 Task: Get information about smoke and air quality near Millennium Park.
Action: Key pressed millenium<Key.space>
Screenshot: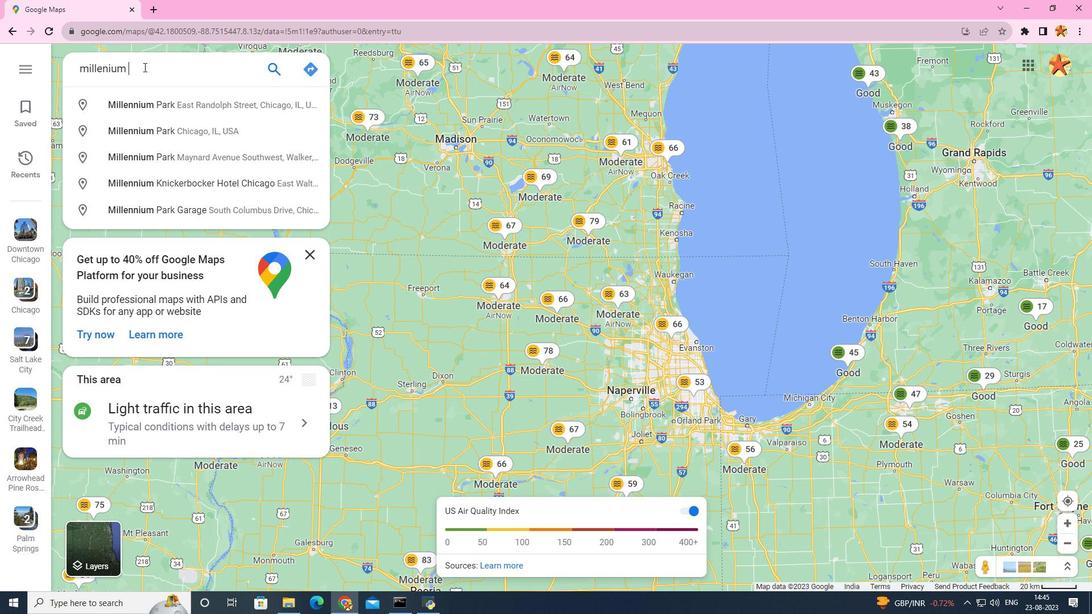 
Action: Mouse moved to (150, 103)
Screenshot: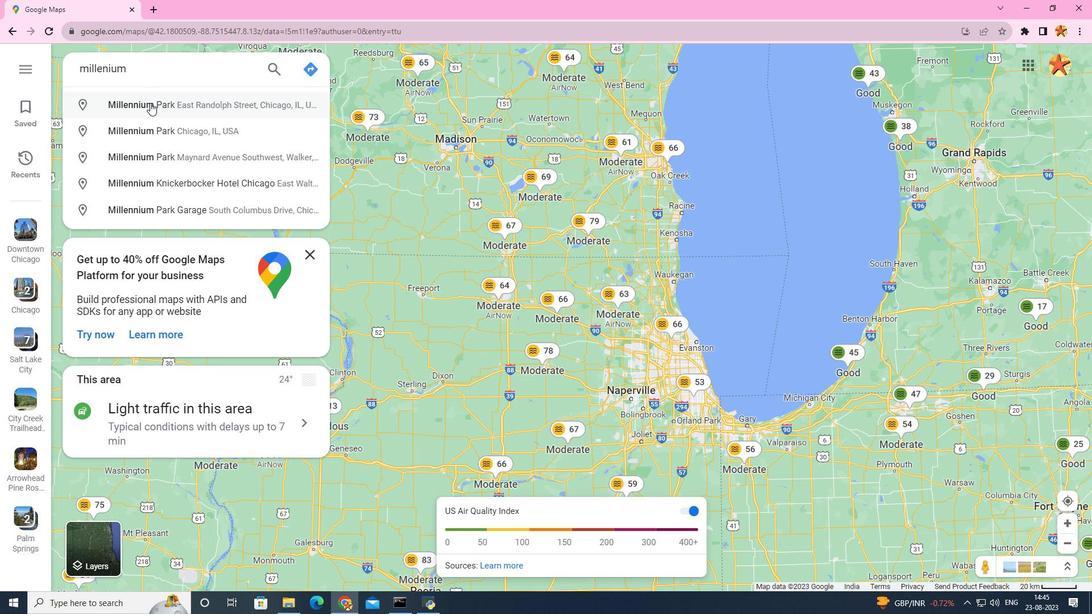 
Action: Mouse pressed left at (150, 103)
Screenshot: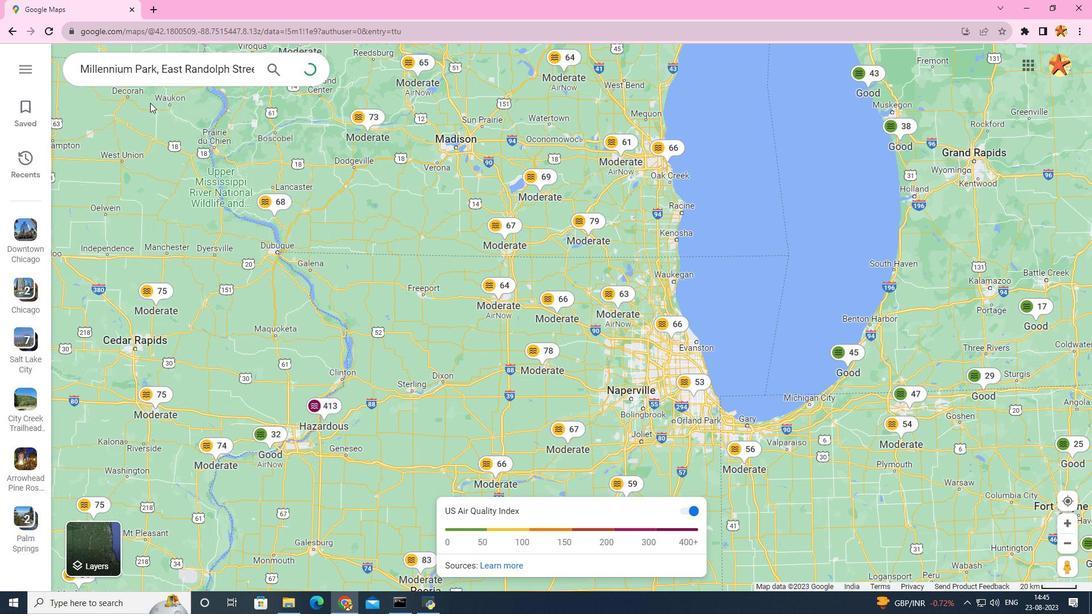 
Action: Mouse moved to (840, 523)
Screenshot: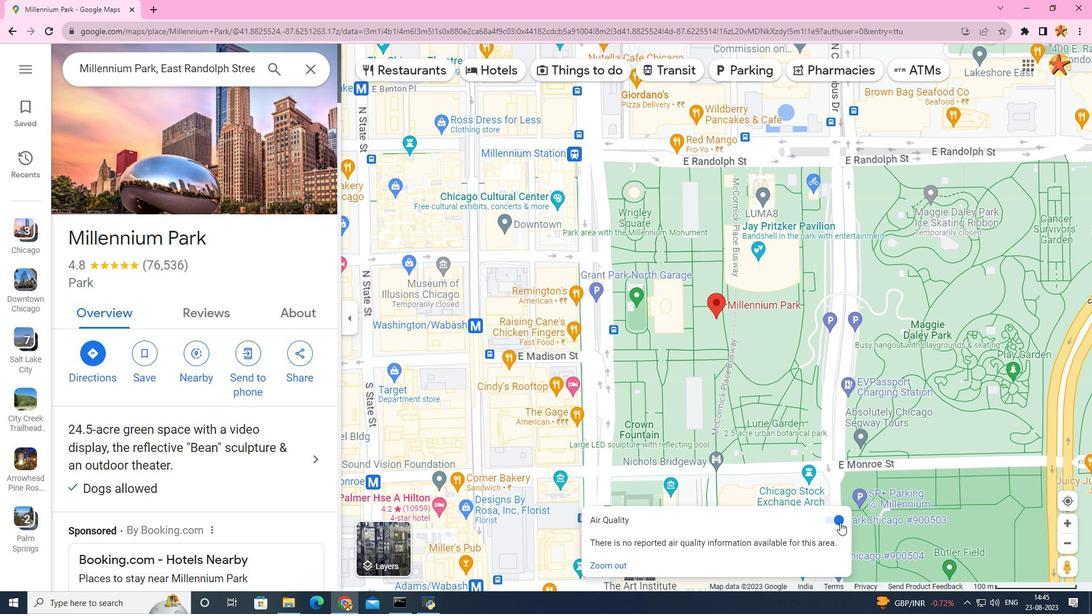 
Action: Mouse pressed left at (840, 523)
Screenshot: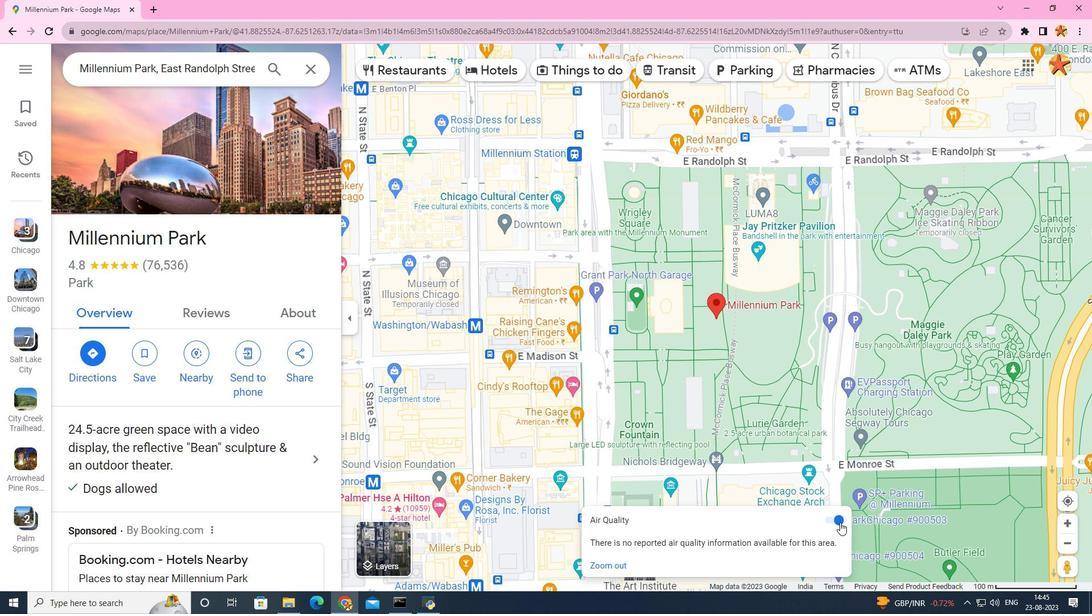 
Action: Mouse pressed left at (840, 523)
Screenshot: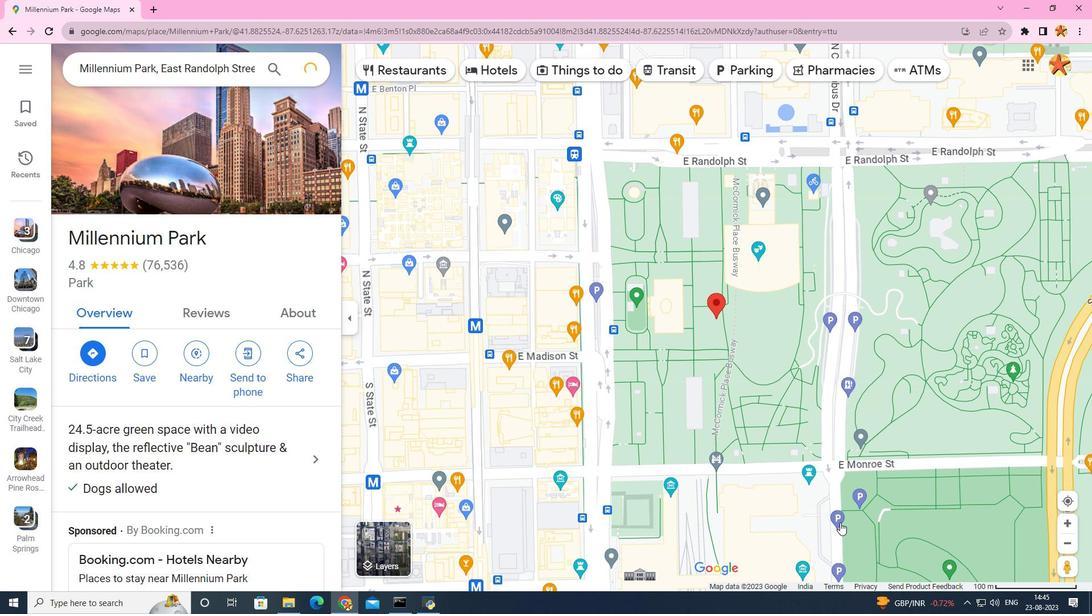 
Action: Mouse moved to (223, 252)
Screenshot: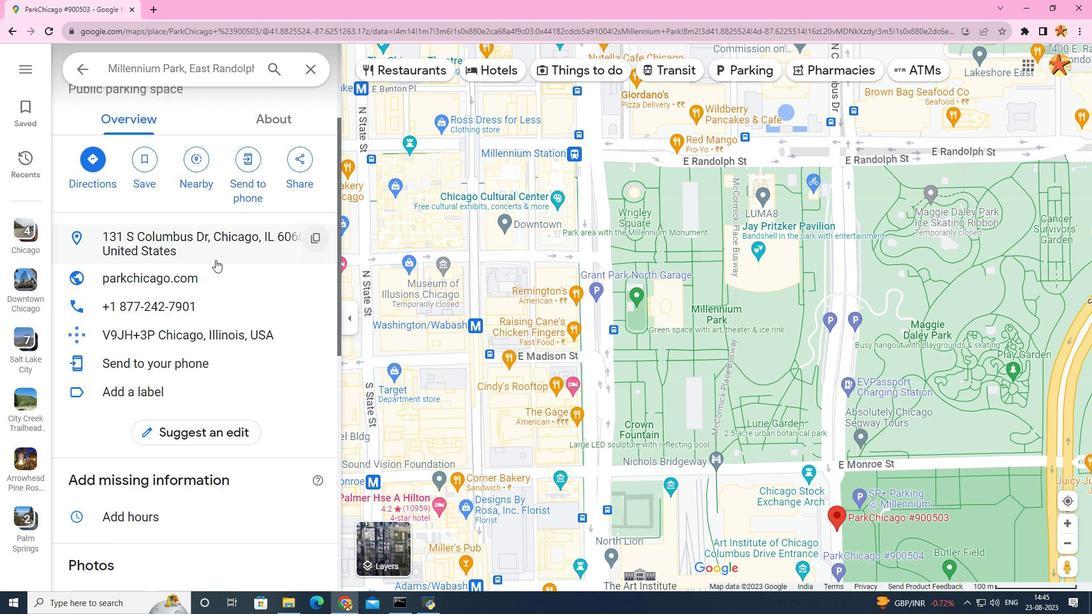 
Action: Mouse scrolled (223, 251) with delta (0, 0)
Screenshot: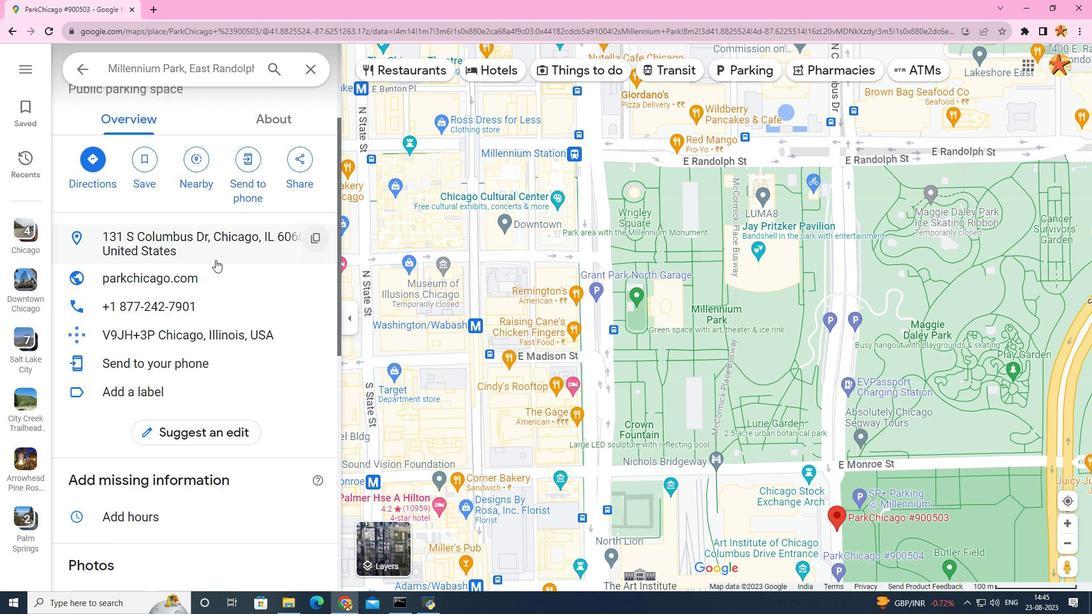 
Action: Mouse moved to (221, 253)
Screenshot: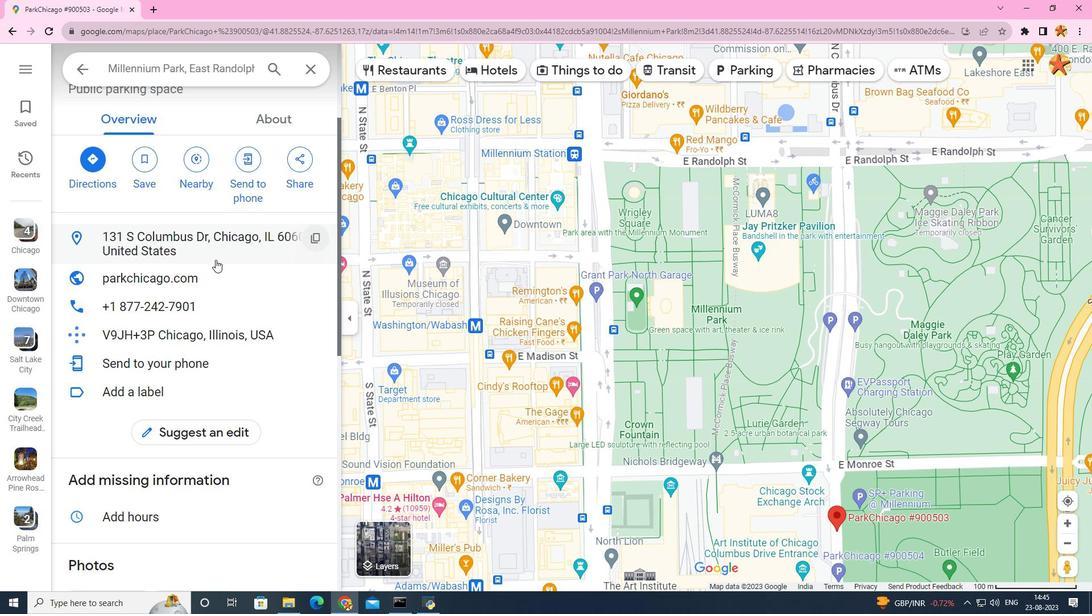 
Action: Mouse scrolled (221, 253) with delta (0, 0)
Screenshot: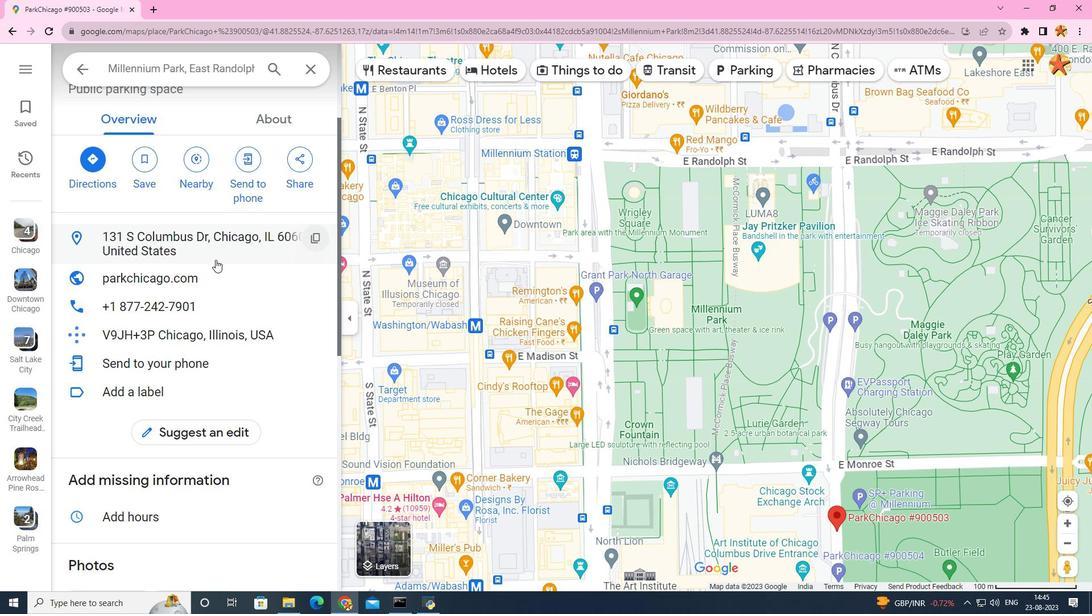 
Action: Mouse moved to (219, 256)
Screenshot: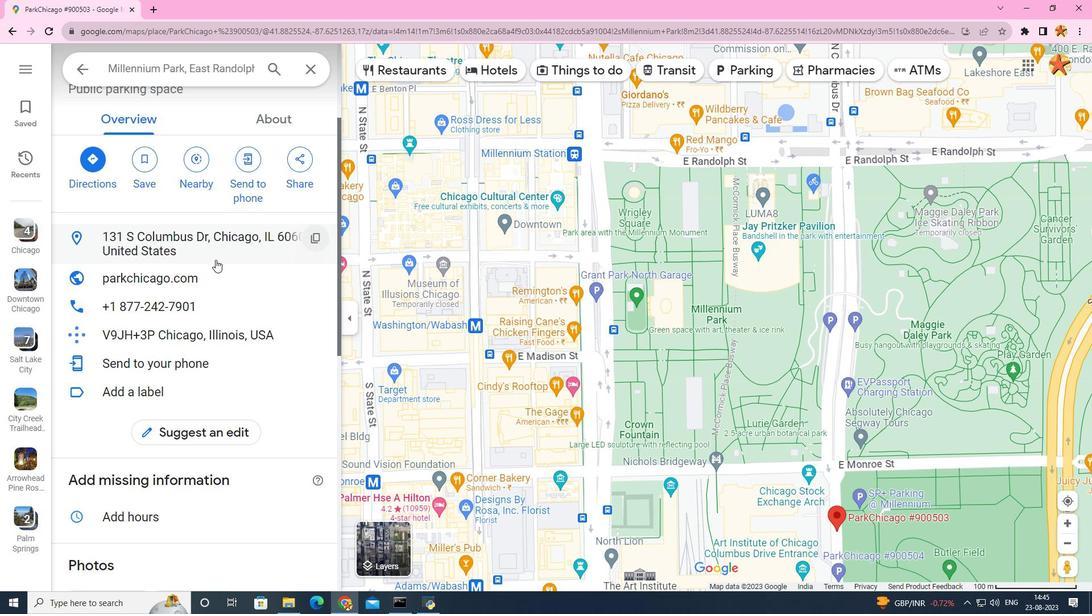 
Action: Mouse scrolled (219, 255) with delta (0, 0)
Screenshot: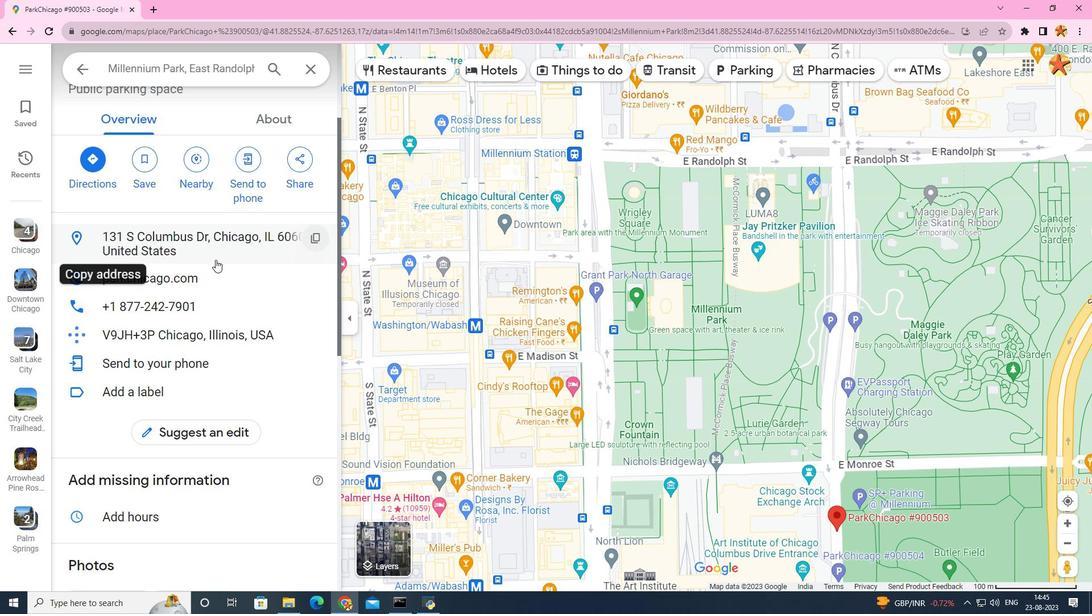 
Action: Mouse moved to (215, 260)
Screenshot: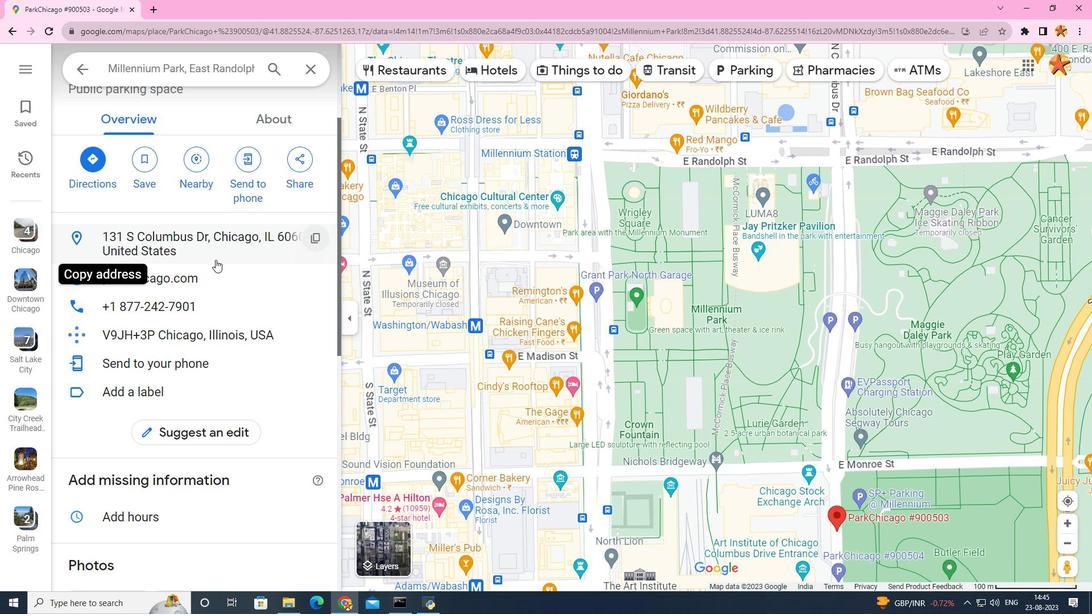 
Action: Mouse scrolled (215, 260) with delta (0, 0)
Screenshot: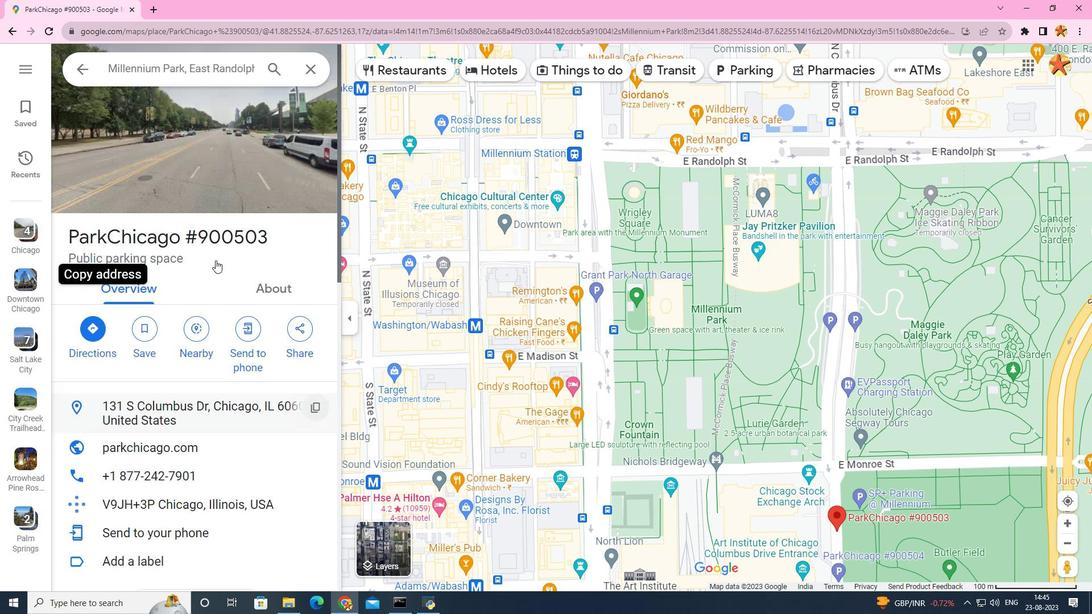 
Action: Mouse scrolled (215, 260) with delta (0, 0)
Screenshot: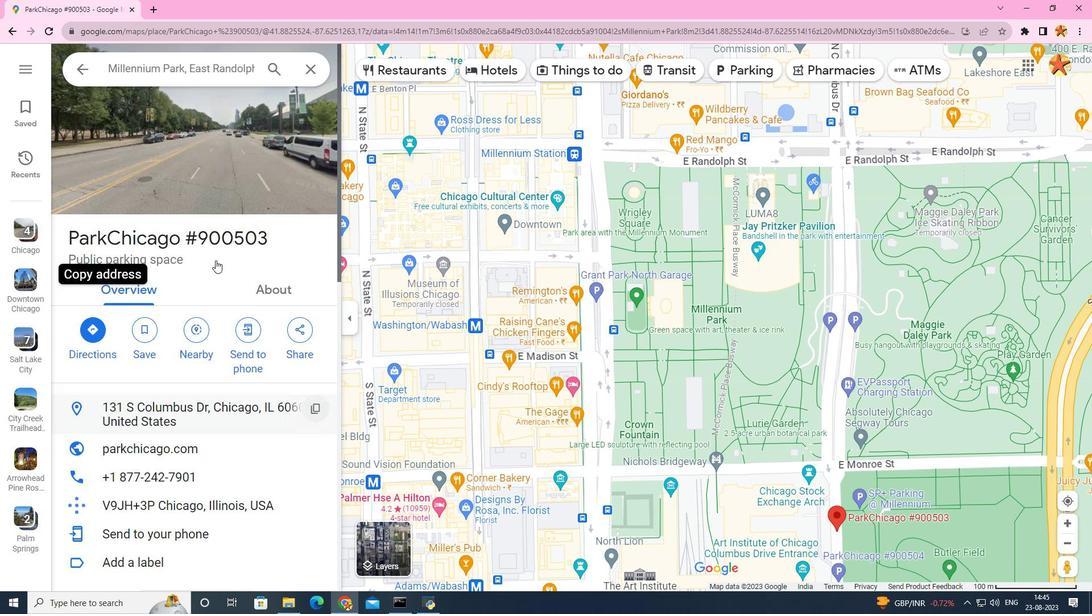 
Action: Mouse moved to (215, 260)
Screenshot: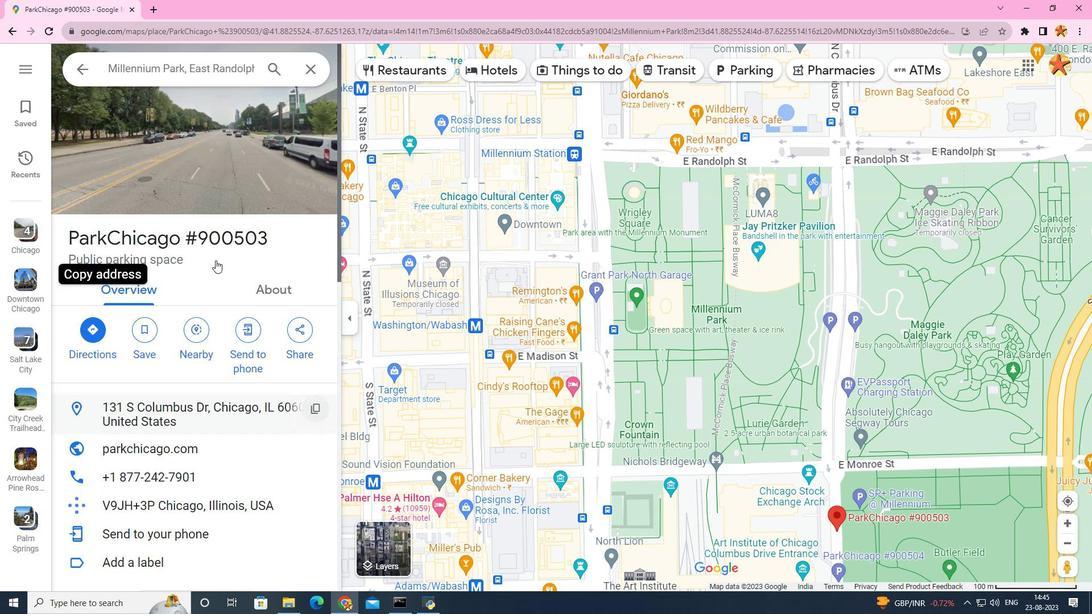 
Action: Mouse scrolled (215, 261) with delta (0, 0)
Screenshot: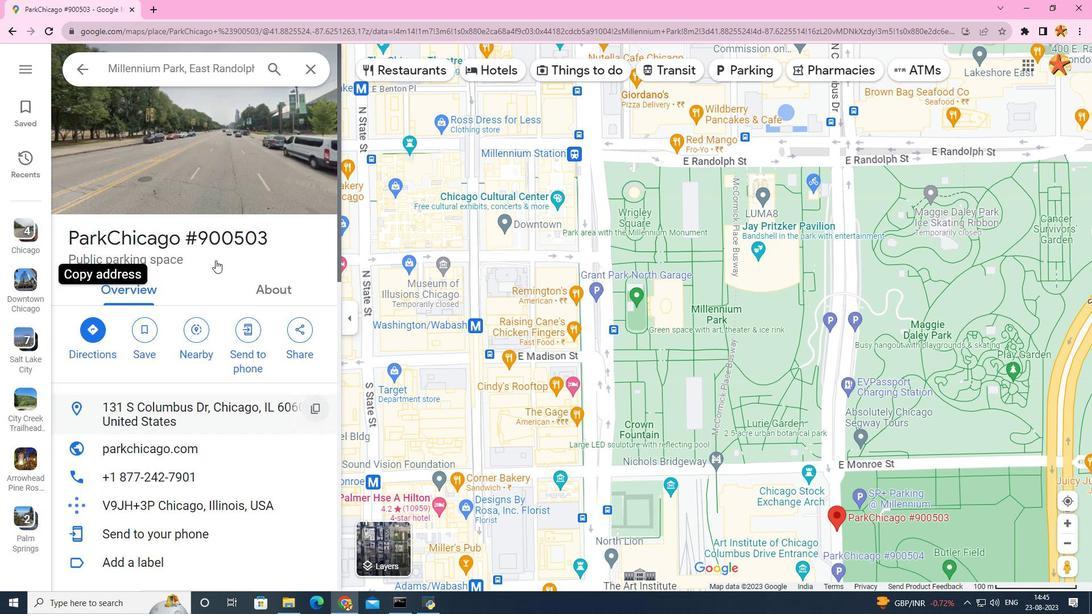 
Action: Mouse scrolled (215, 261) with delta (0, 0)
Screenshot: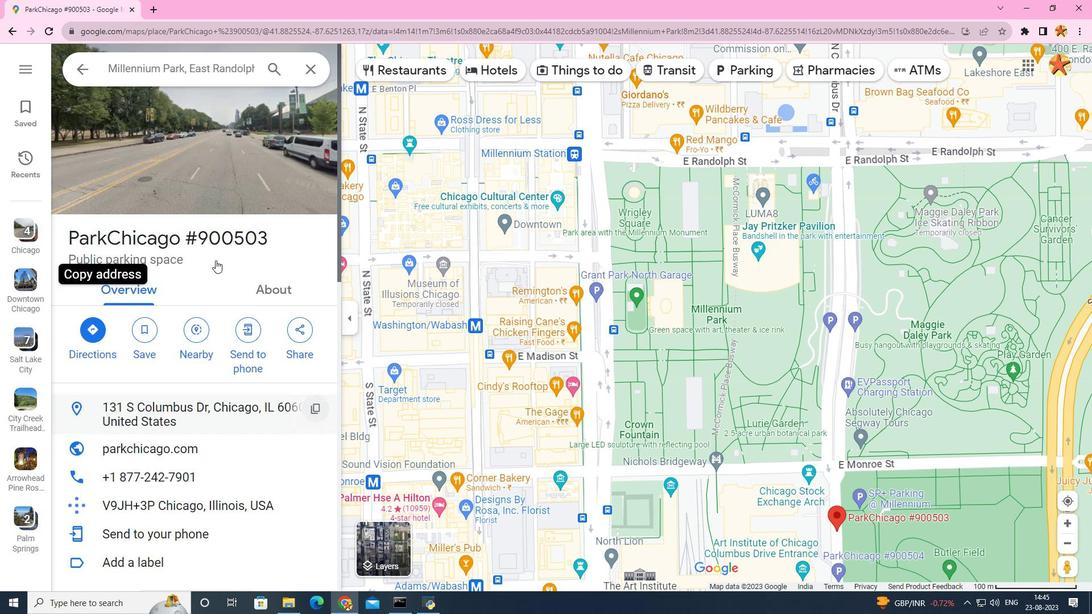 
Action: Mouse scrolled (215, 261) with delta (0, 0)
Screenshot: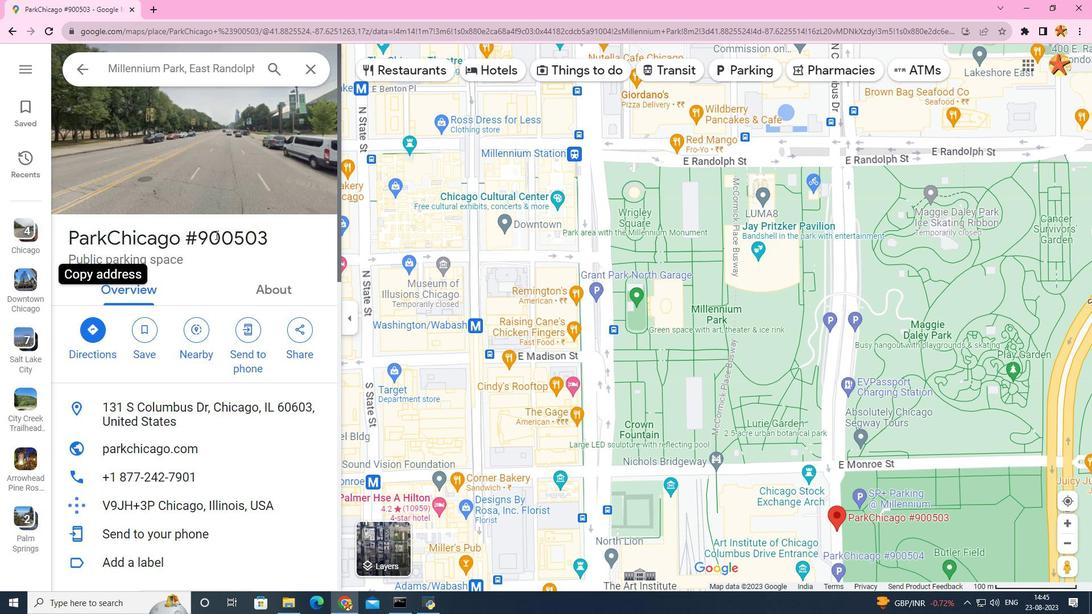 
Action: Mouse moved to (235, 67)
Screenshot: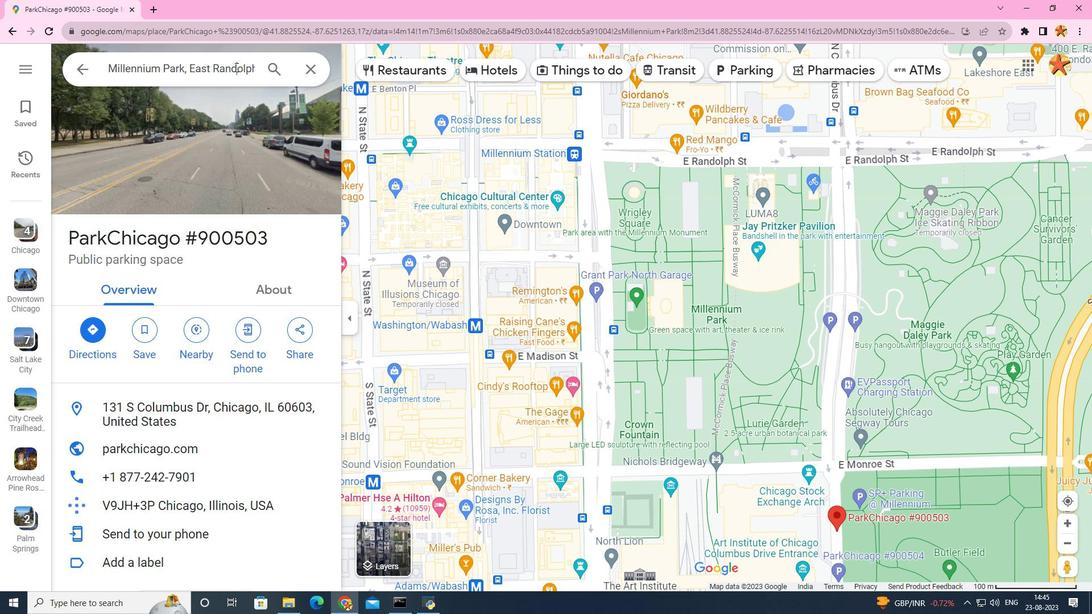 
Action: Mouse pressed left at (235, 67)
Screenshot: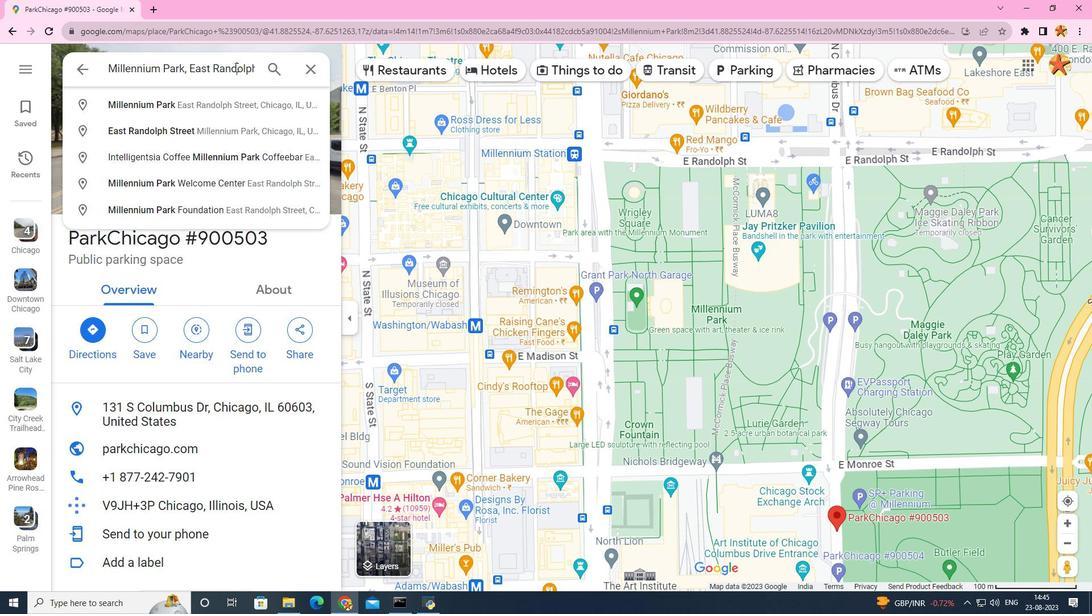 
Action: Mouse moved to (205, 112)
Screenshot: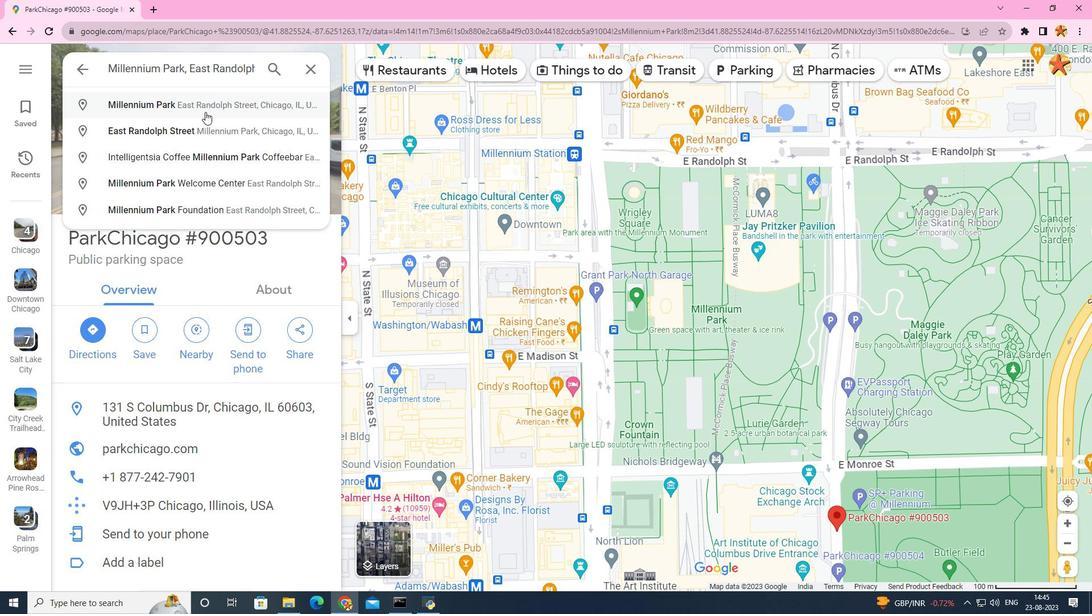 
Action: Mouse pressed left at (205, 112)
Screenshot: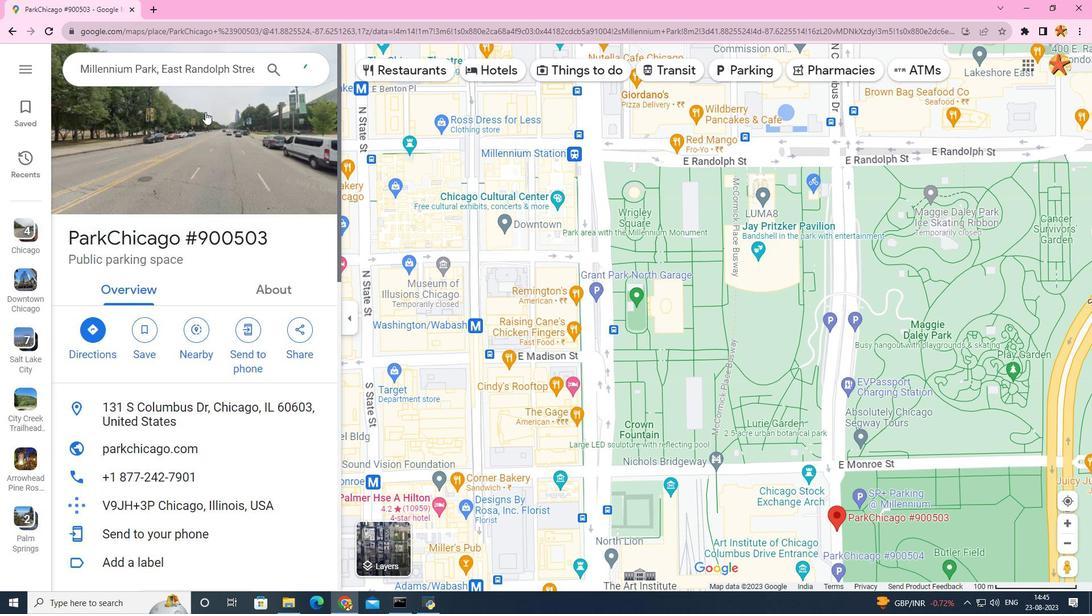 
Action: Mouse moved to (729, 304)
Screenshot: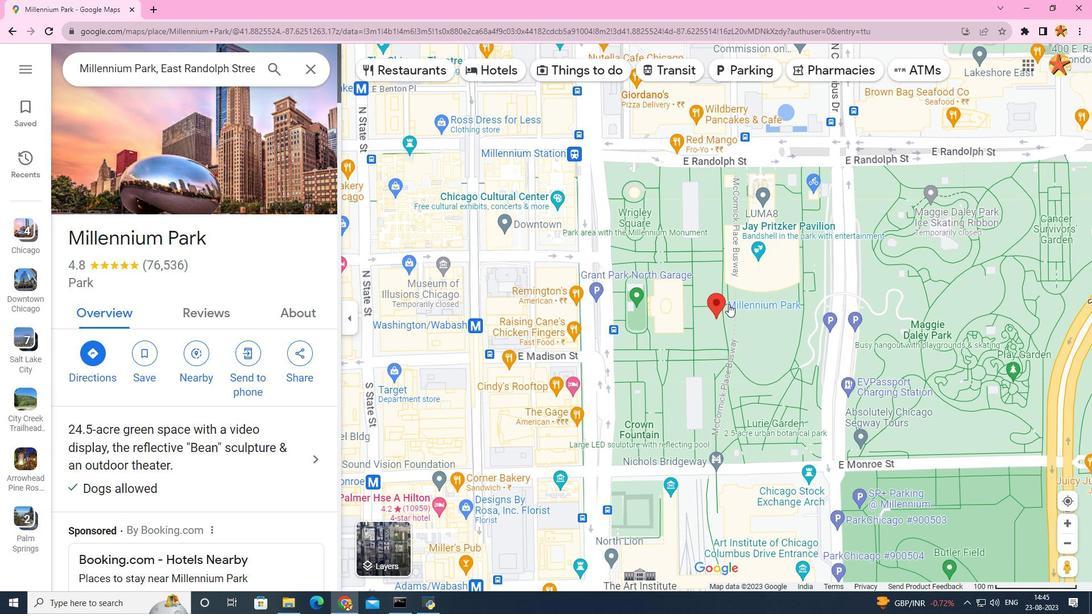 
Action: Mouse scrolled (729, 305) with delta (0, 0)
Screenshot: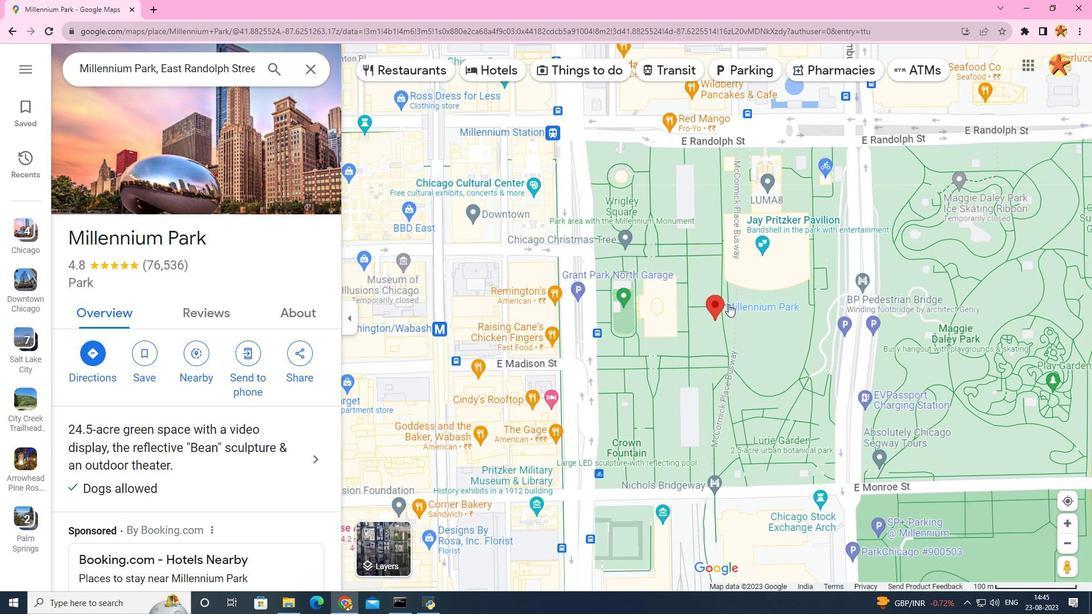 
Action: Mouse scrolled (729, 305) with delta (0, 0)
Screenshot: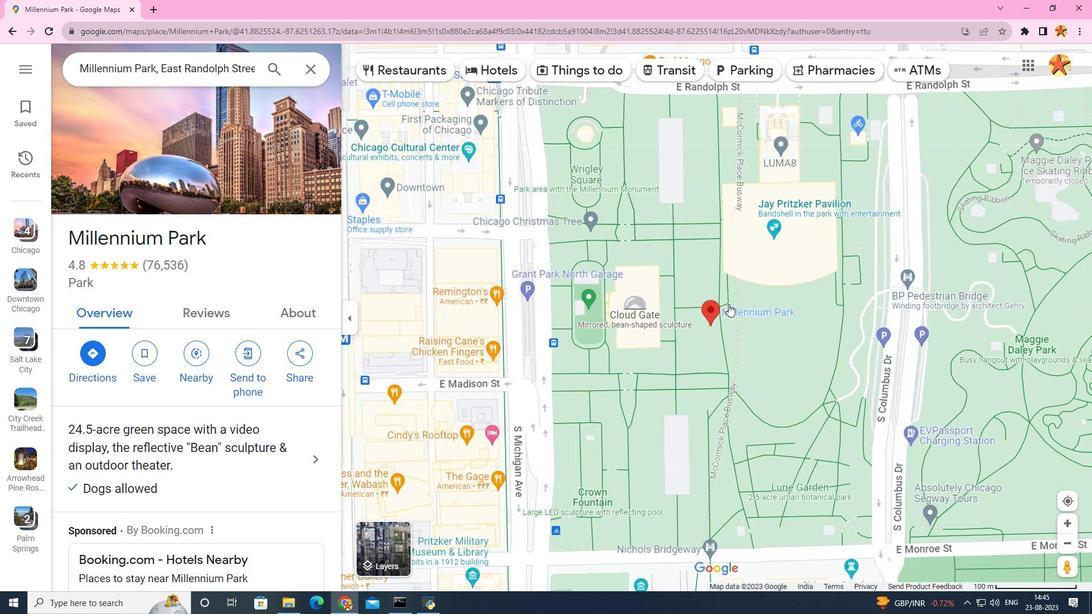 
Action: Mouse scrolled (729, 305) with delta (0, 0)
Screenshot: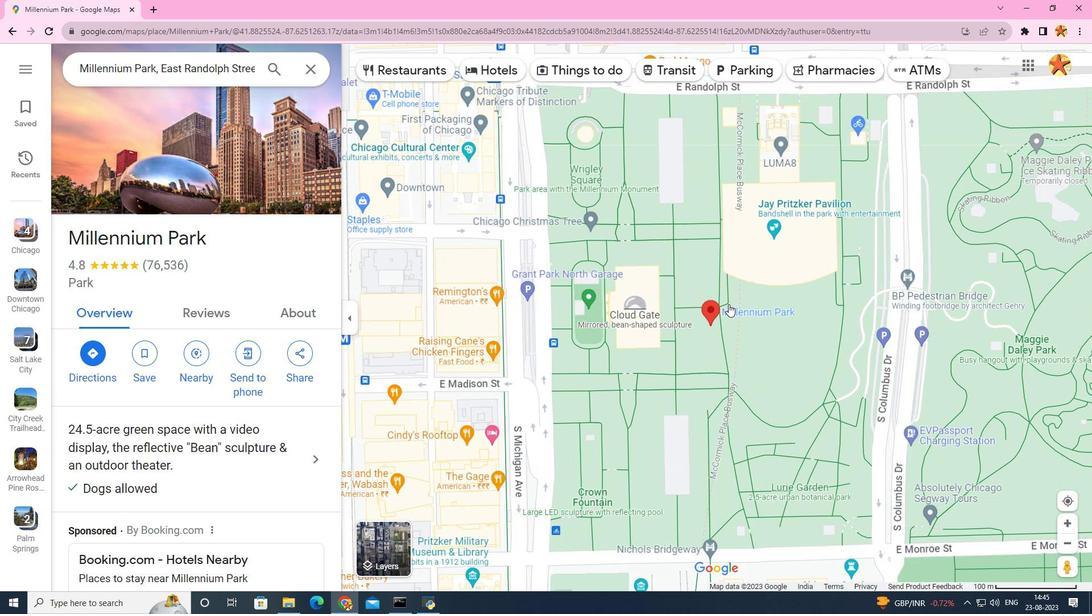 
Action: Mouse moved to (729, 304)
Screenshot: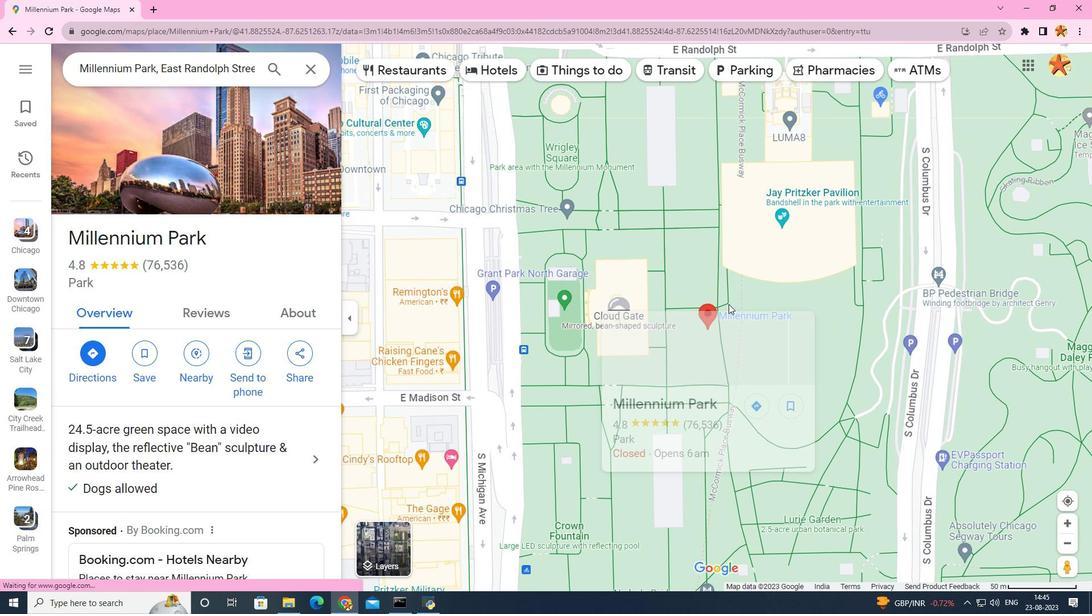 
Action: Mouse scrolled (729, 305) with delta (0, 0)
Screenshot: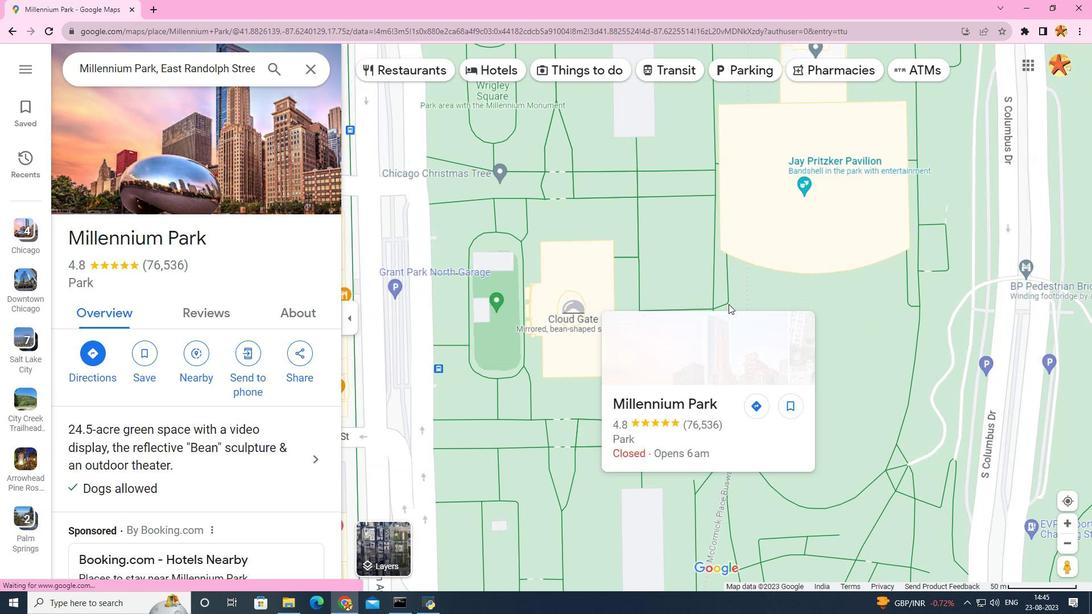 
Action: Mouse scrolled (729, 305) with delta (0, 0)
Screenshot: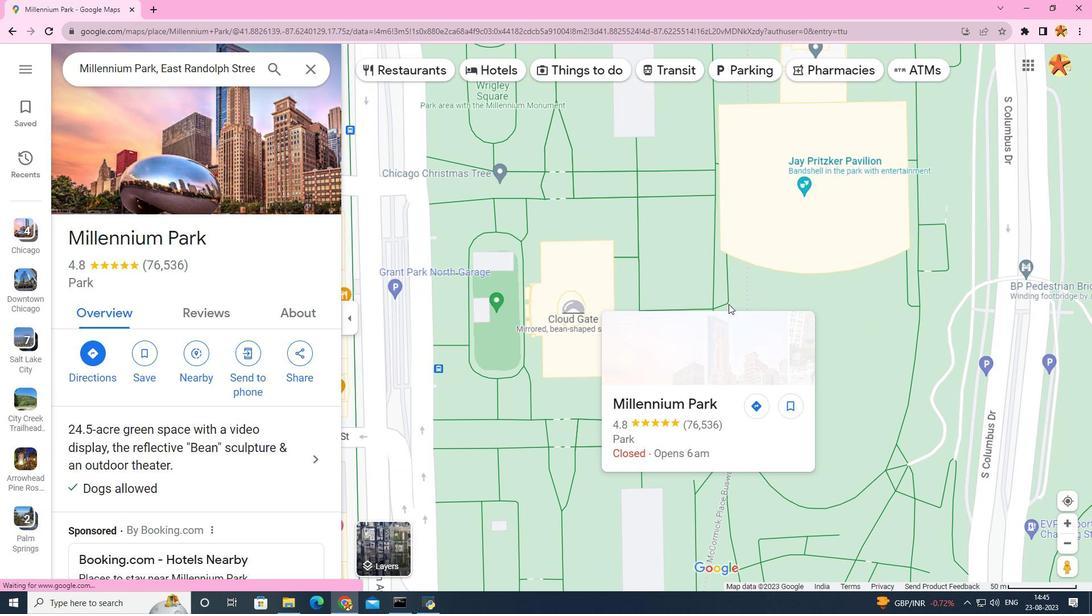 
Action: Mouse scrolled (729, 305) with delta (0, 0)
Screenshot: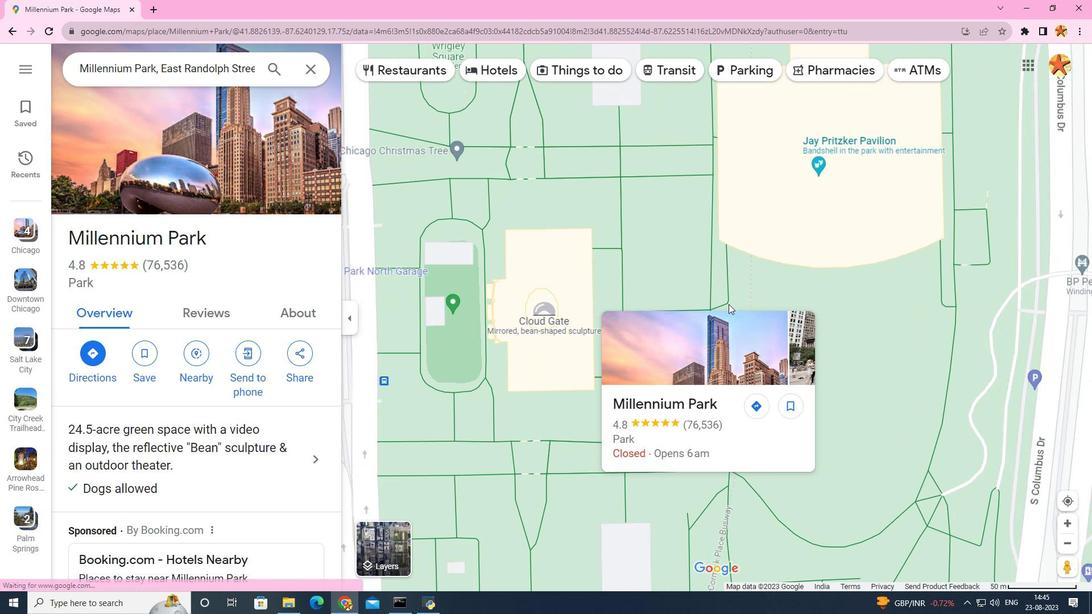 
Action: Mouse scrolled (729, 305) with delta (0, 0)
Screenshot: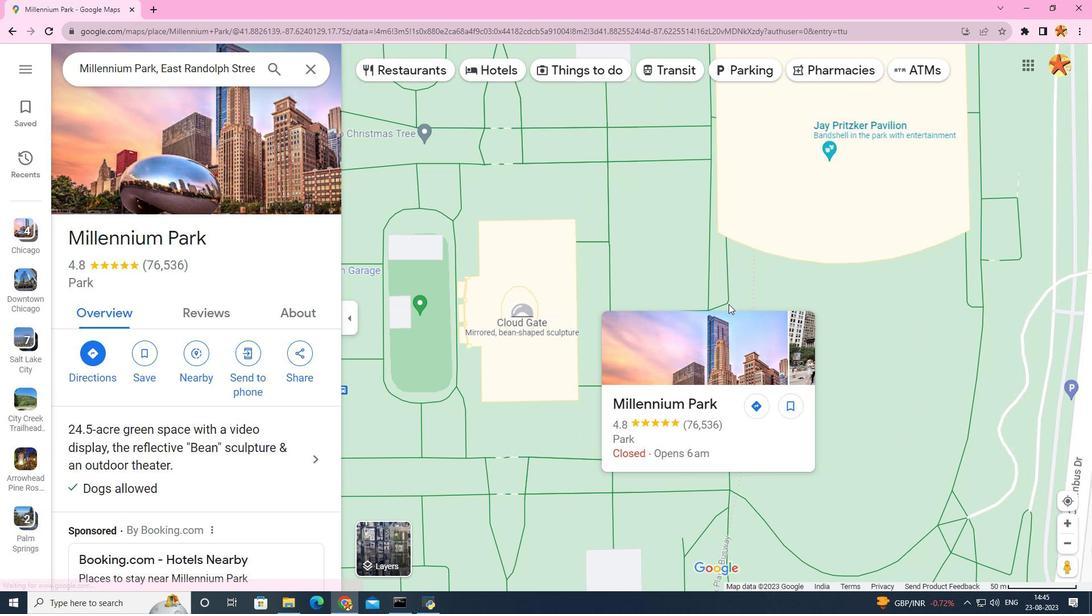 
Action: Mouse scrolled (729, 303) with delta (0, 0)
Screenshot: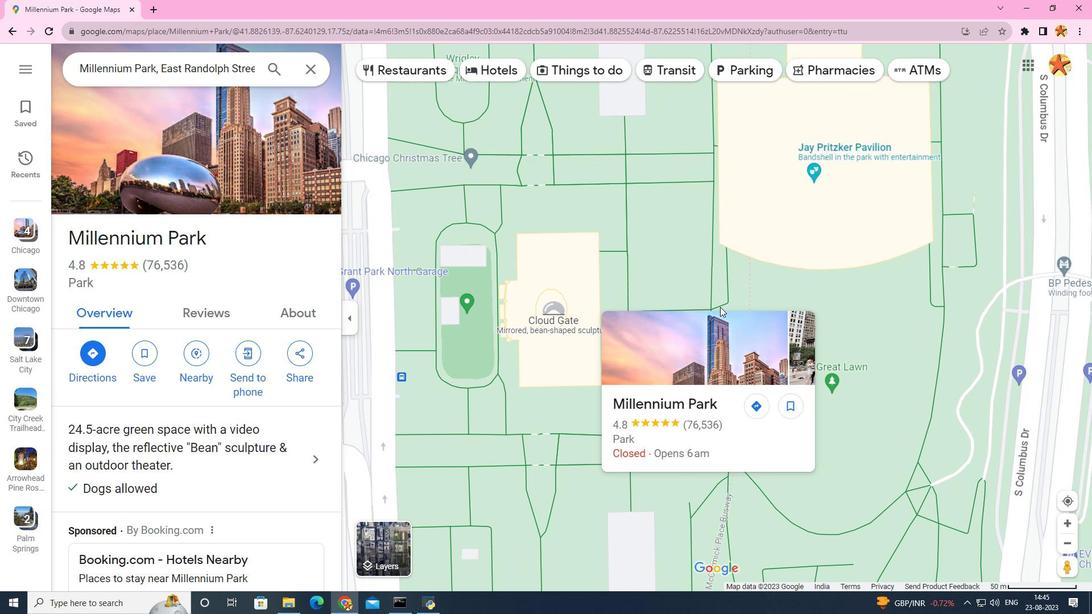 
Action: Mouse moved to (714, 309)
Screenshot: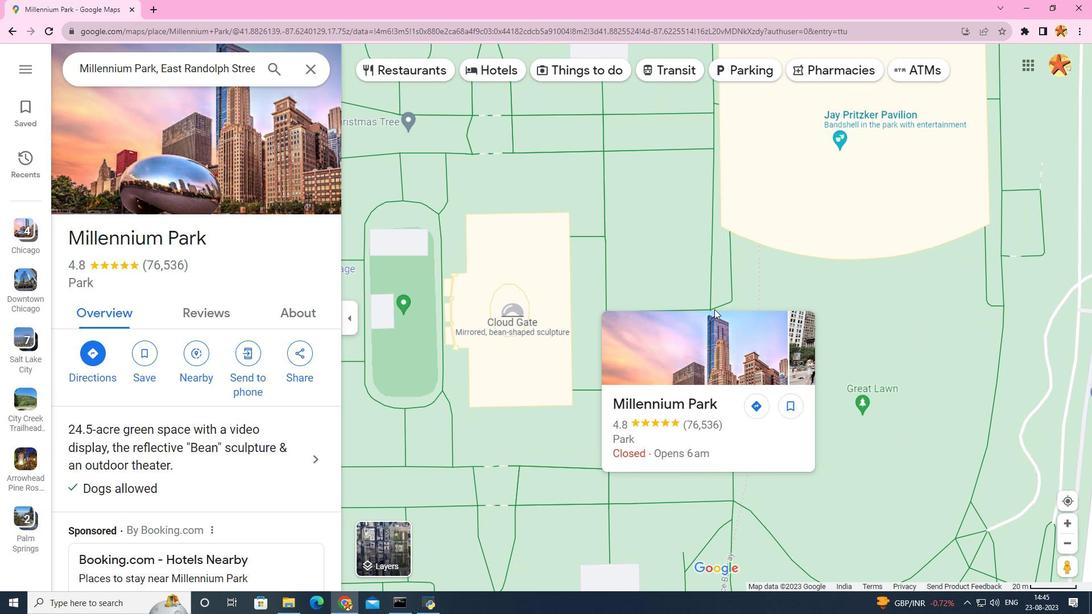 
Action: Mouse scrolled (714, 309) with delta (0, 0)
Screenshot: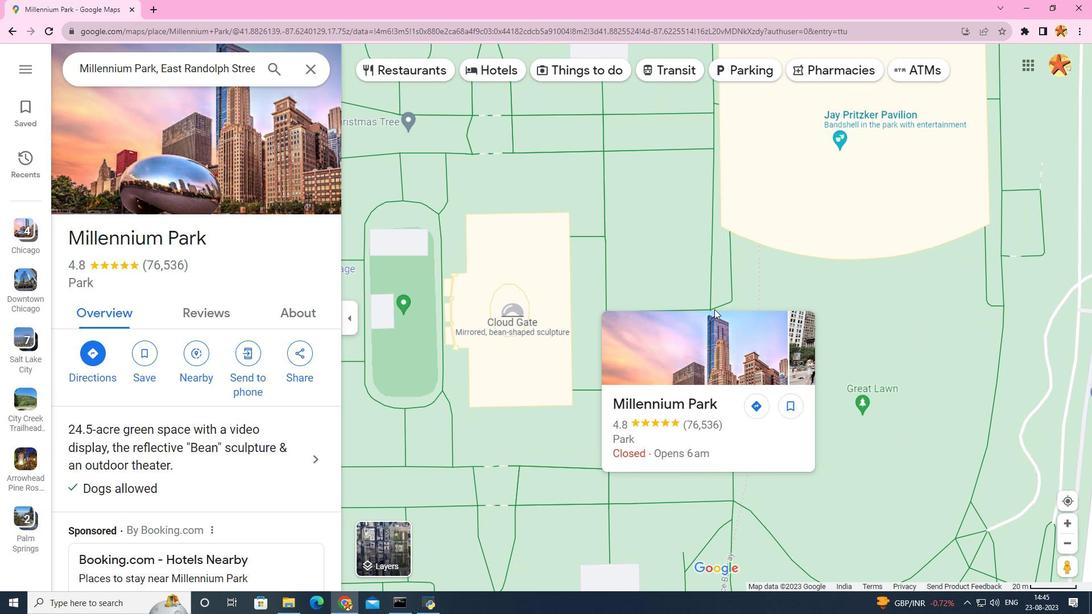 
Action: Mouse moved to (714, 309)
Screenshot: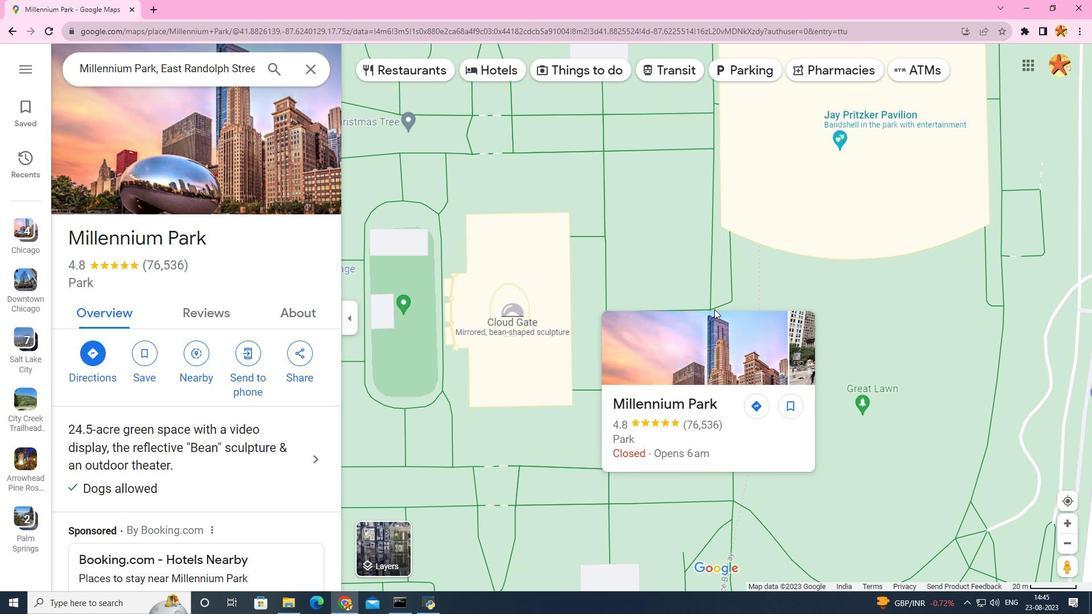 
Action: Mouse scrolled (714, 310) with delta (0, 0)
Screenshot: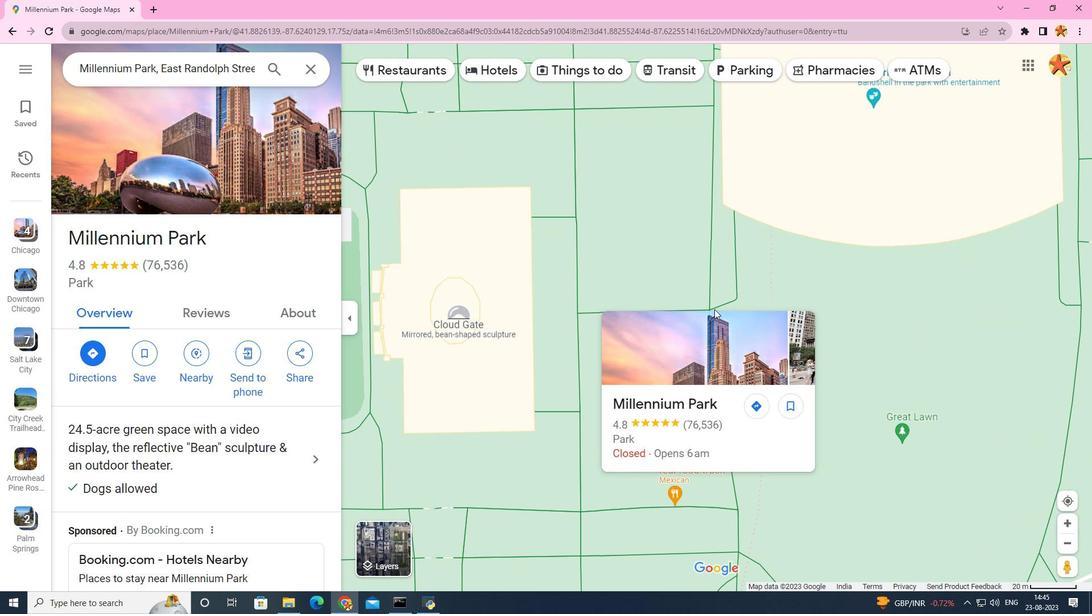 
Action: Mouse scrolled (714, 310) with delta (0, 0)
Screenshot: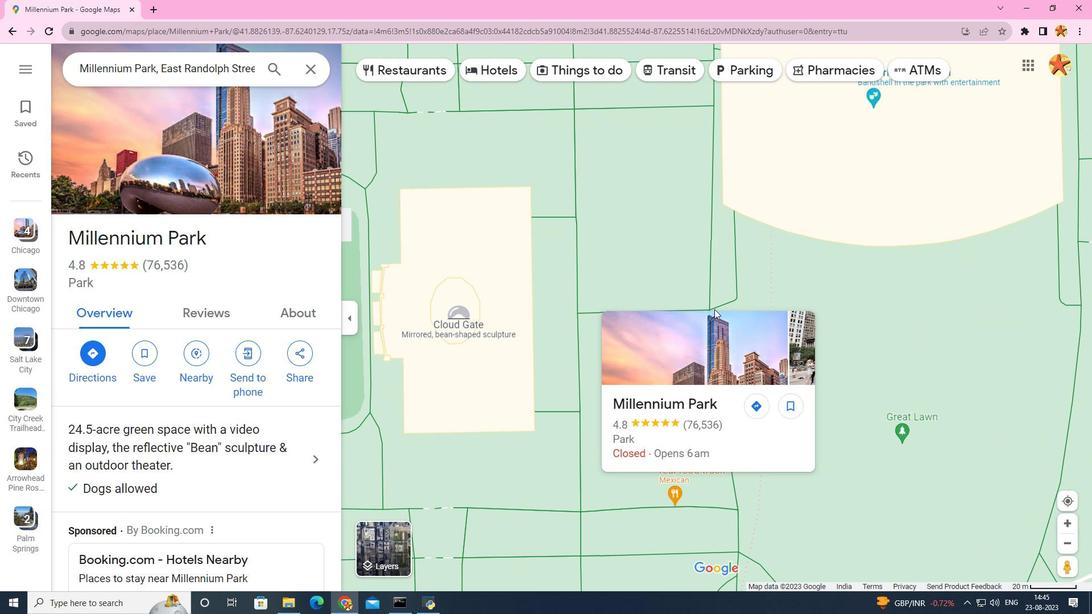 
Action: Mouse scrolled (714, 310) with delta (0, 0)
Screenshot: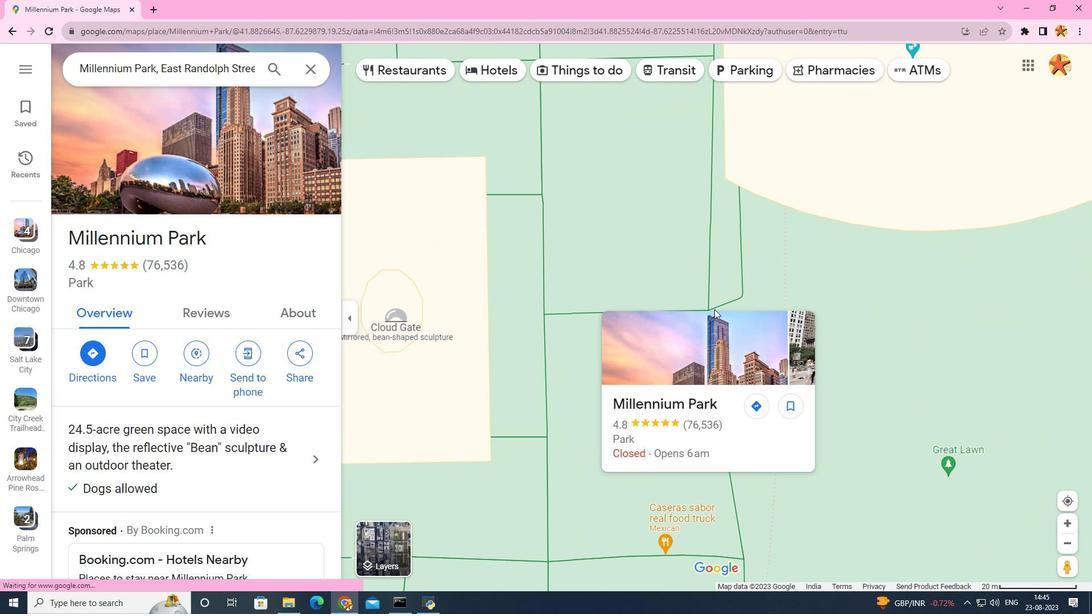 
Action: Mouse moved to (392, 539)
Screenshot: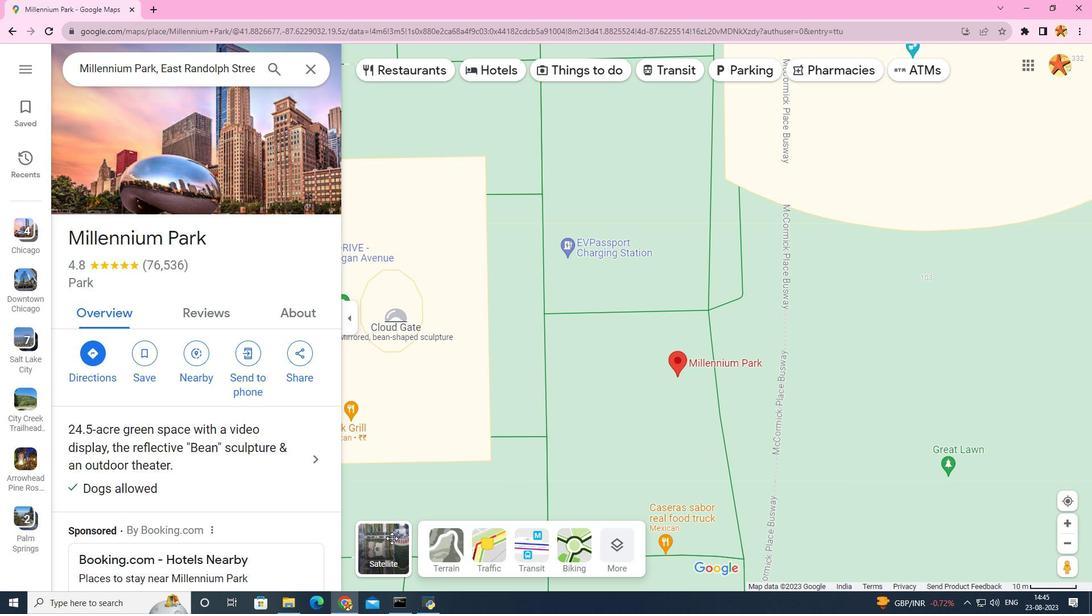 
Action: Mouse pressed left at (392, 539)
Screenshot: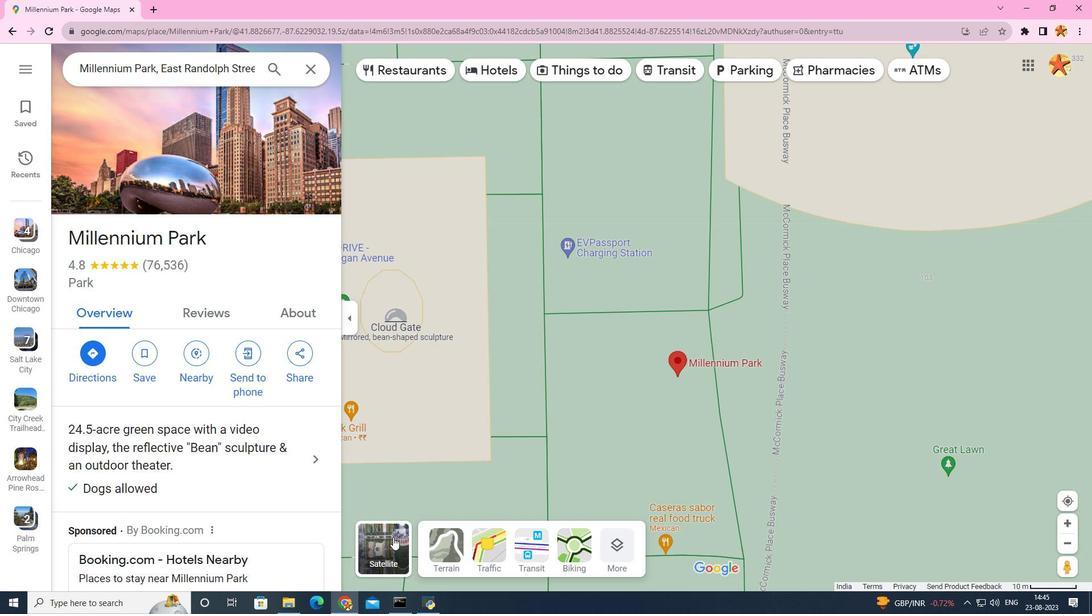 
Action: Mouse moved to (603, 544)
Screenshot: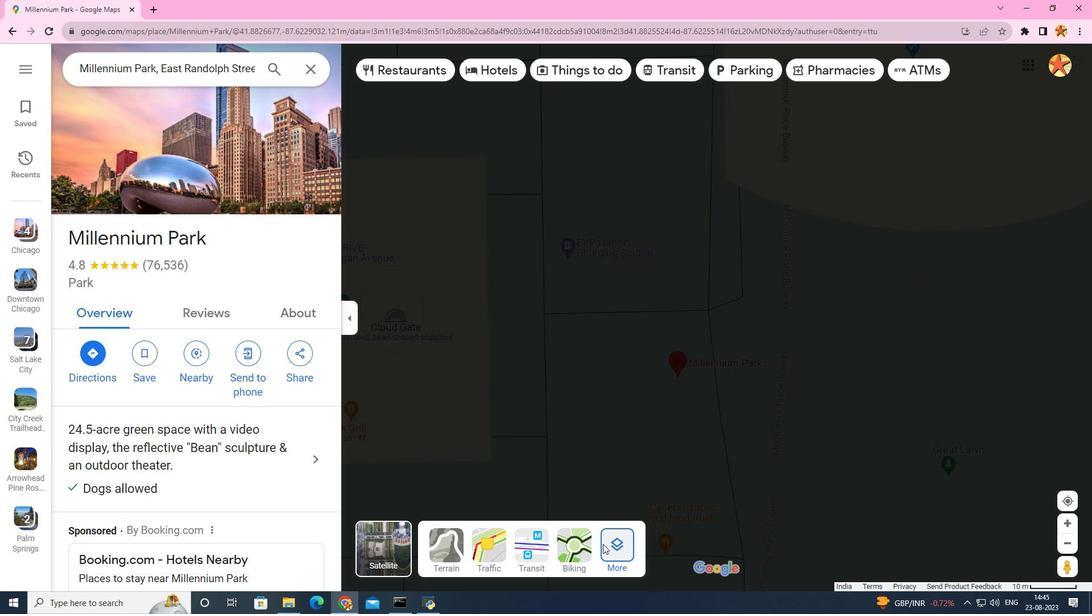 
Action: Mouse pressed left at (603, 544)
Screenshot: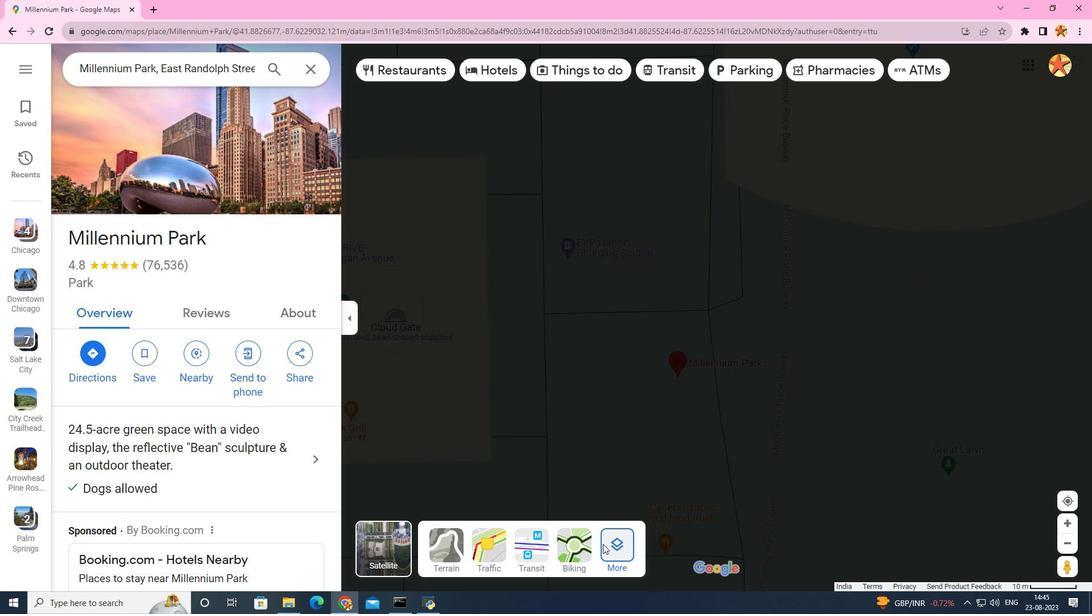 
Action: Mouse moved to (491, 264)
Screenshot: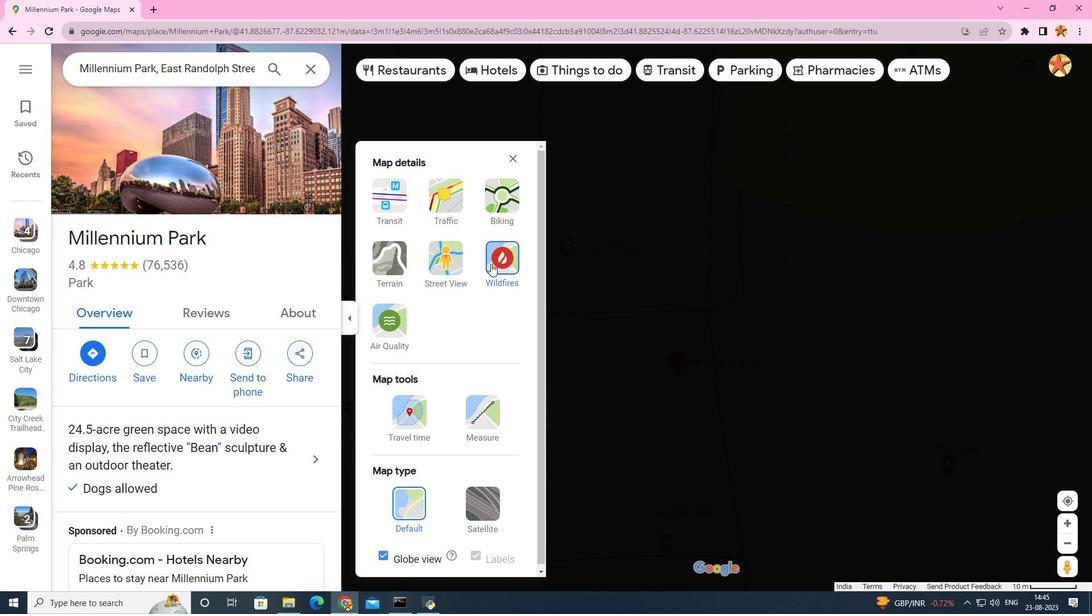 
Action: Mouse pressed left at (491, 264)
Screenshot: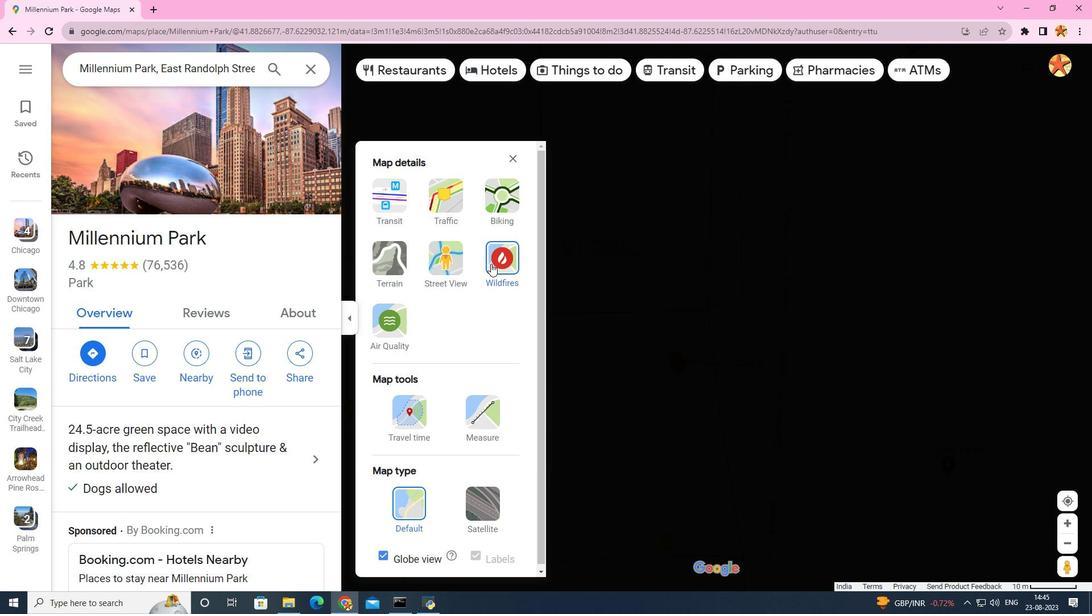 
Action: Mouse moved to (397, 342)
Screenshot: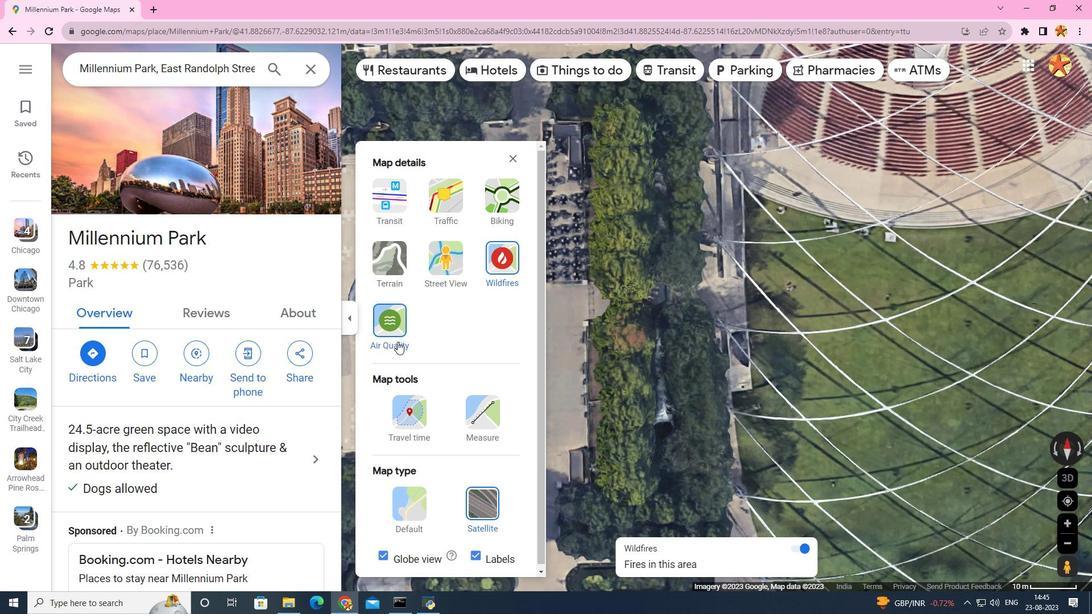 
Action: Mouse pressed left at (397, 342)
Screenshot: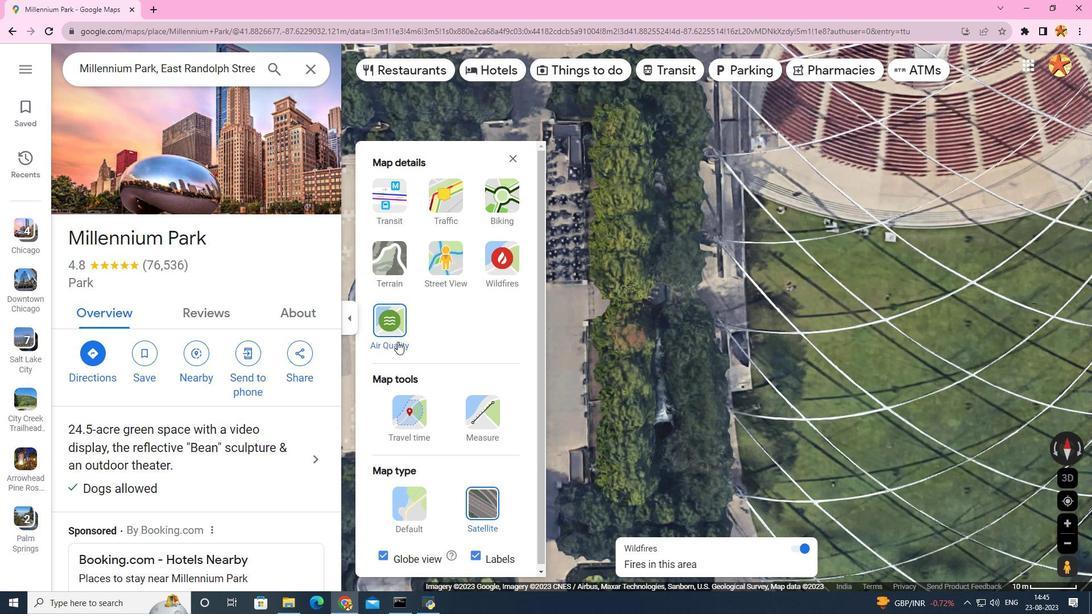 
Action: Mouse moved to (696, 475)
Screenshot: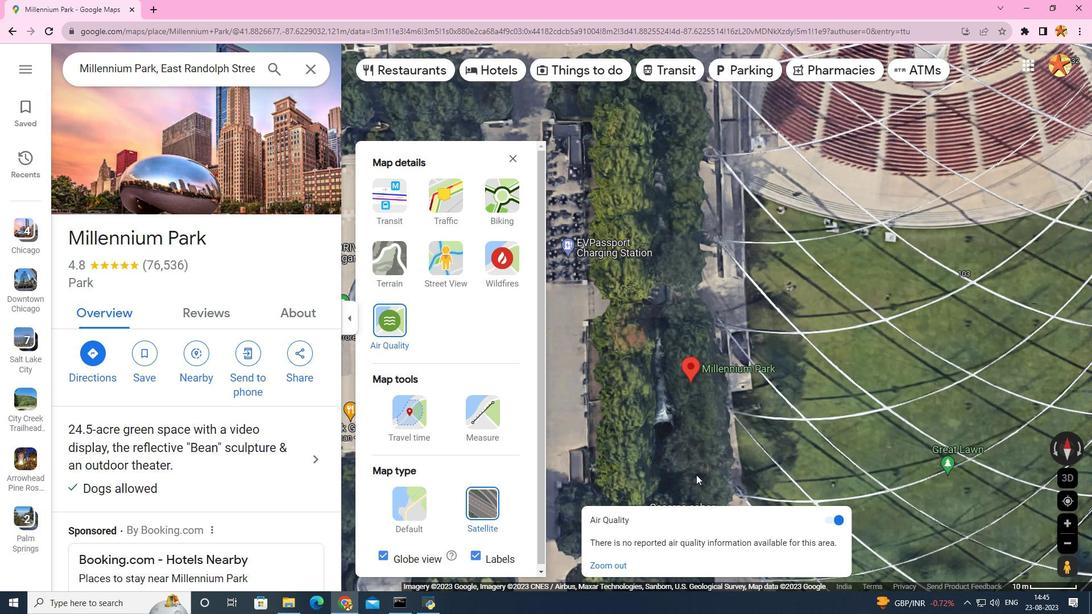 
Action: Mouse pressed left at (696, 475)
Screenshot: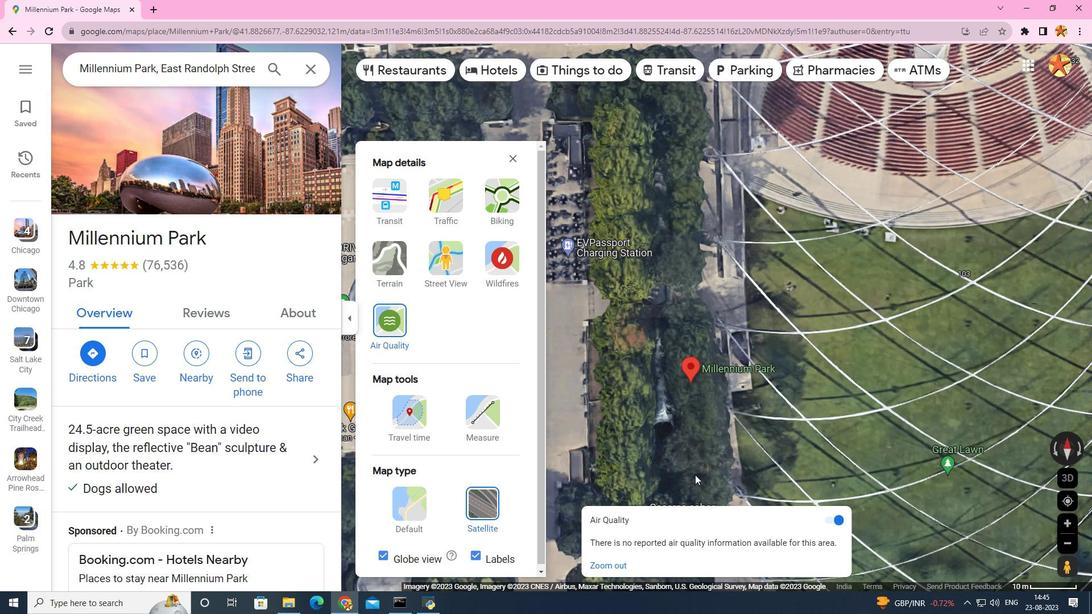 
Action: Mouse moved to (836, 423)
Screenshot: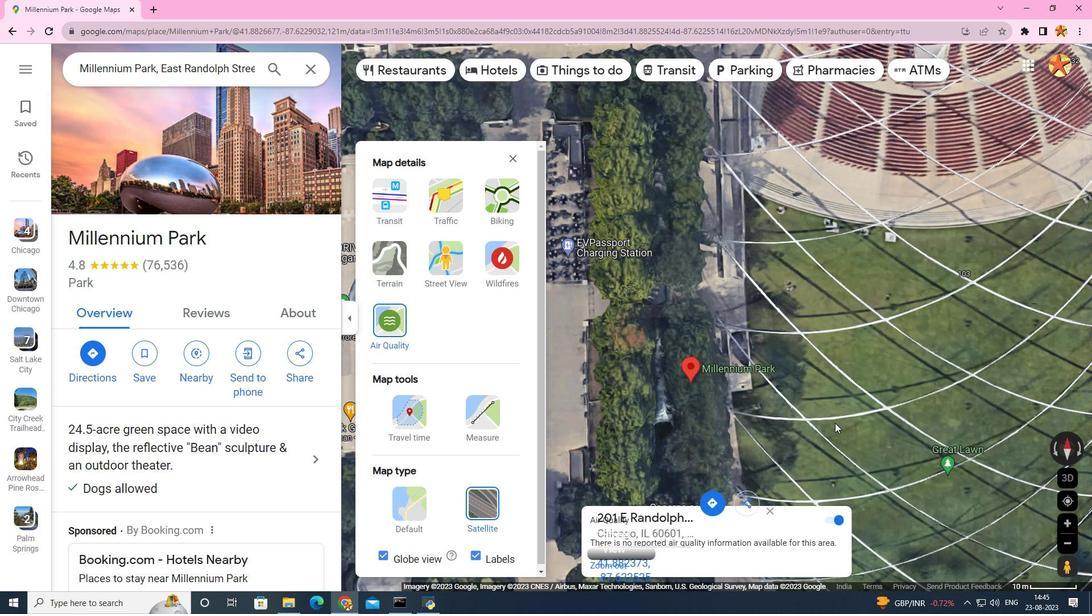 
Action: Mouse pressed left at (836, 423)
Screenshot: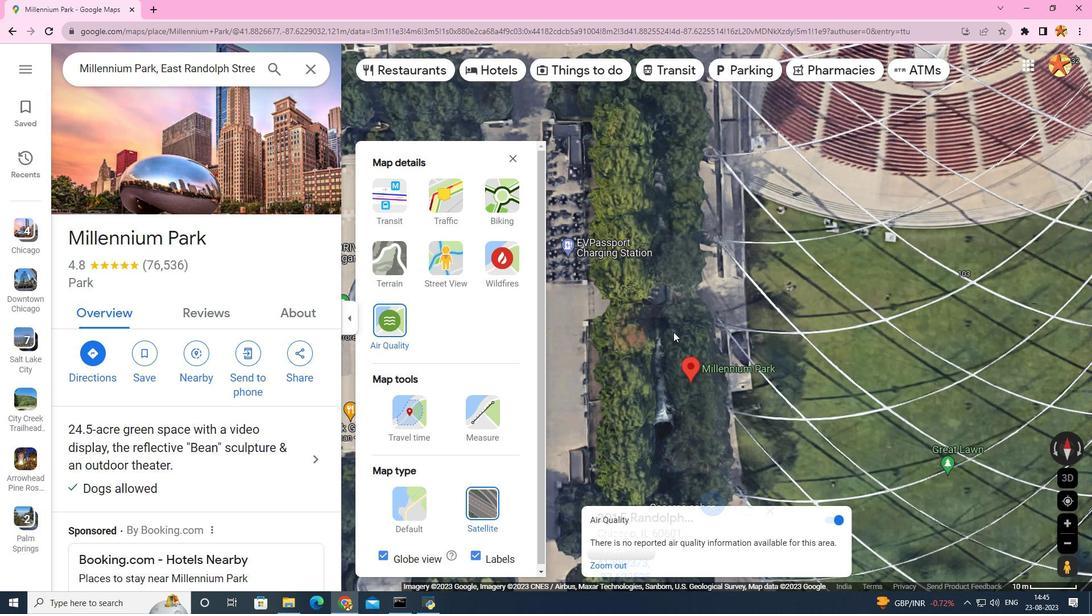 
Action: Mouse moved to (513, 163)
Screenshot: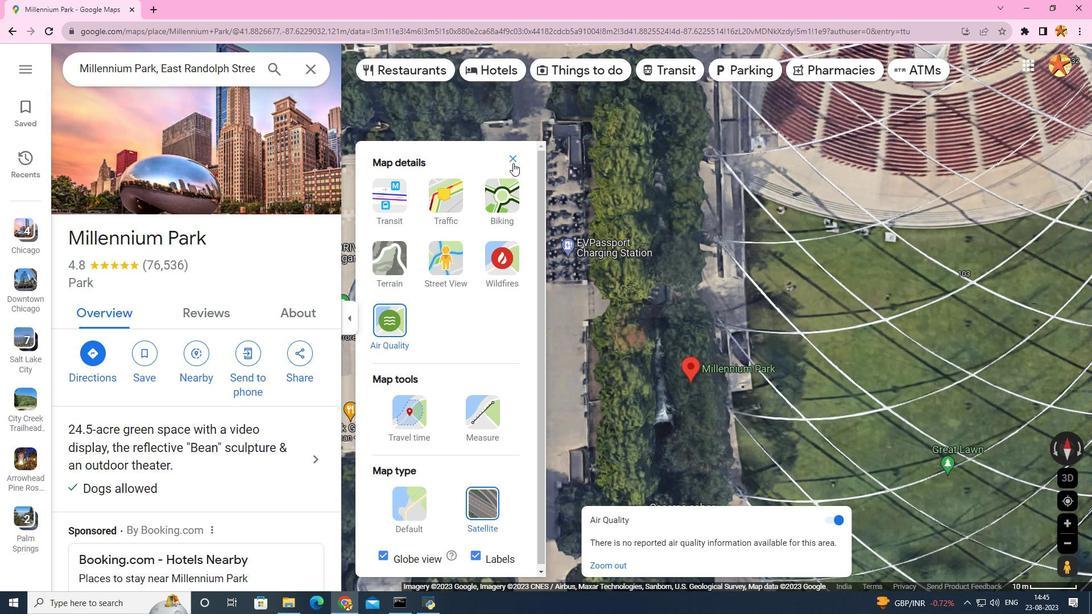 
Action: Mouse pressed left at (513, 163)
Screenshot: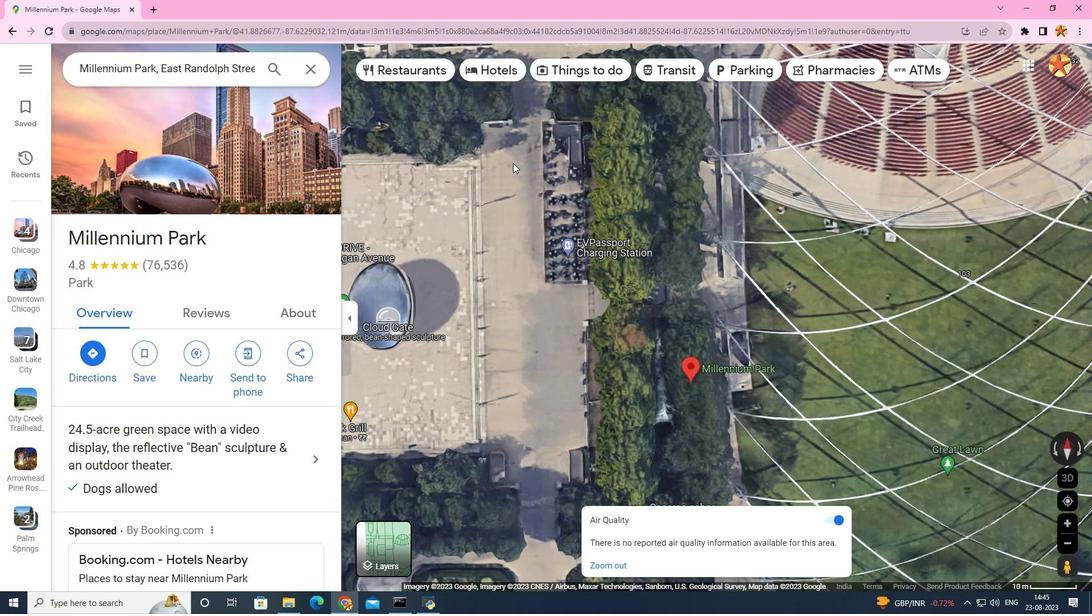 
Action: Mouse moved to (642, 352)
Screenshot: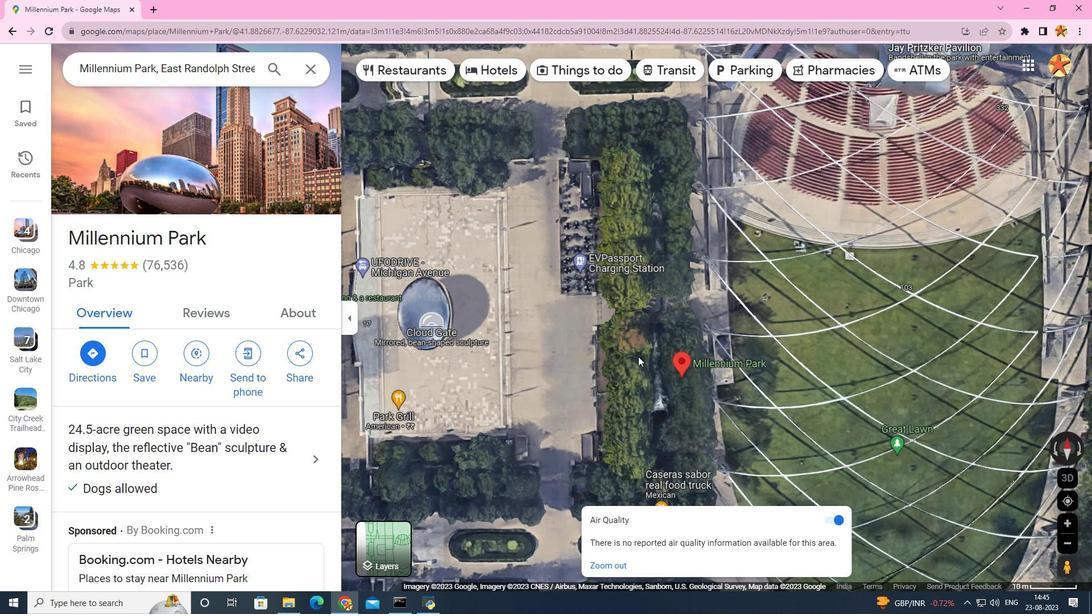 
Action: Mouse scrolled (642, 351) with delta (0, 0)
Screenshot: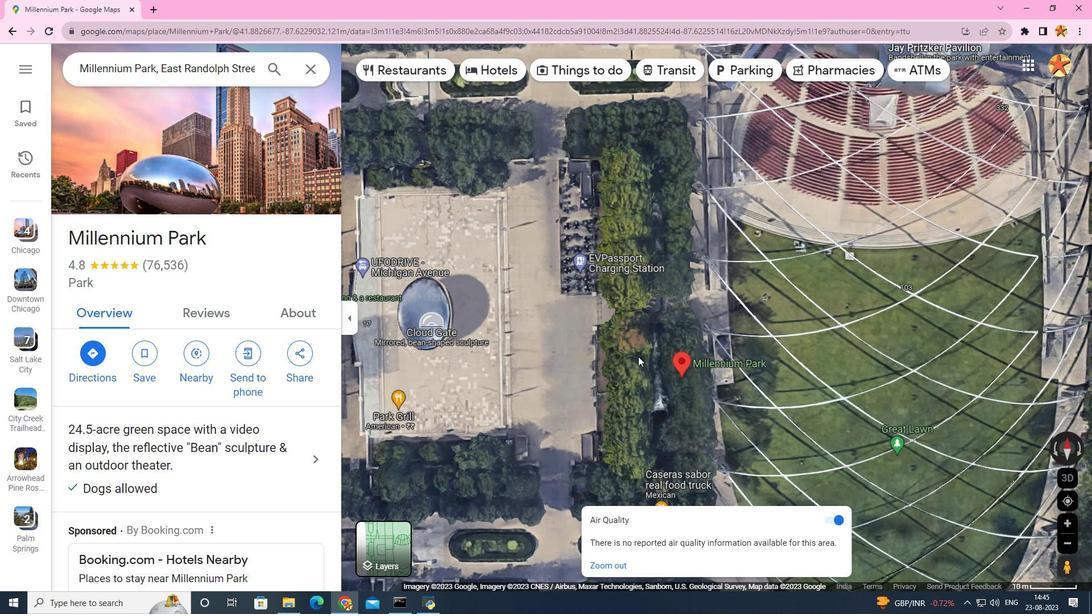 
Action: Mouse moved to (641, 353)
Screenshot: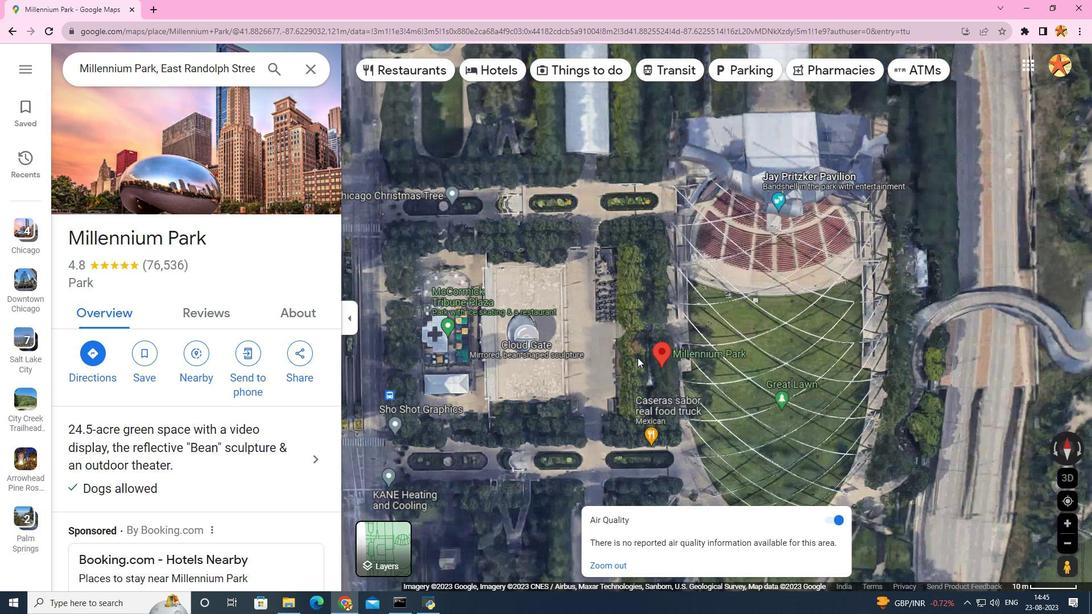 
Action: Mouse scrolled (641, 352) with delta (0, 0)
Screenshot: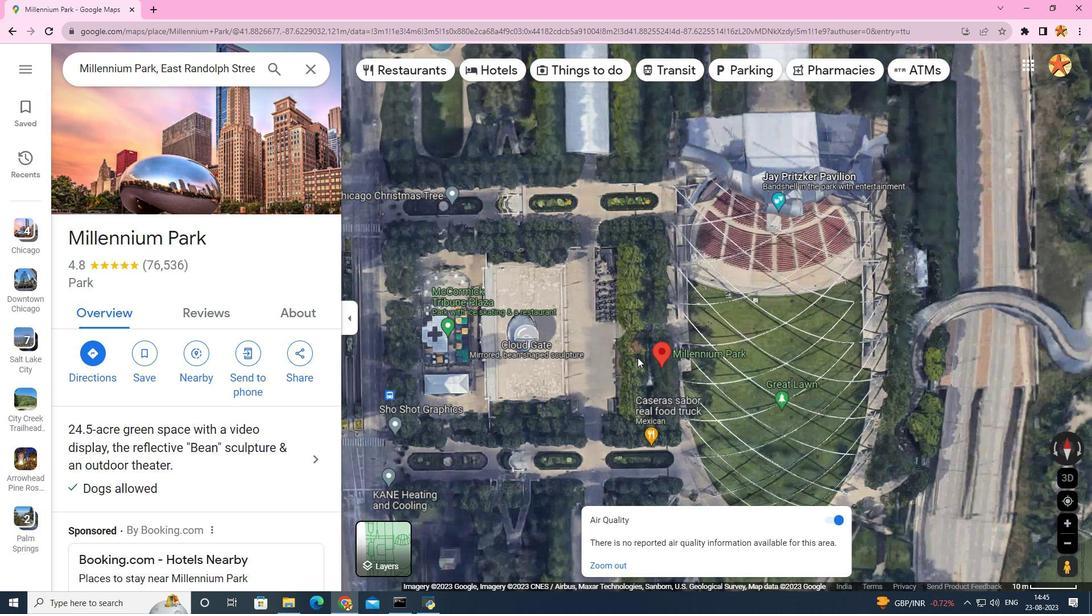 
Action: Mouse moved to (640, 354)
Screenshot: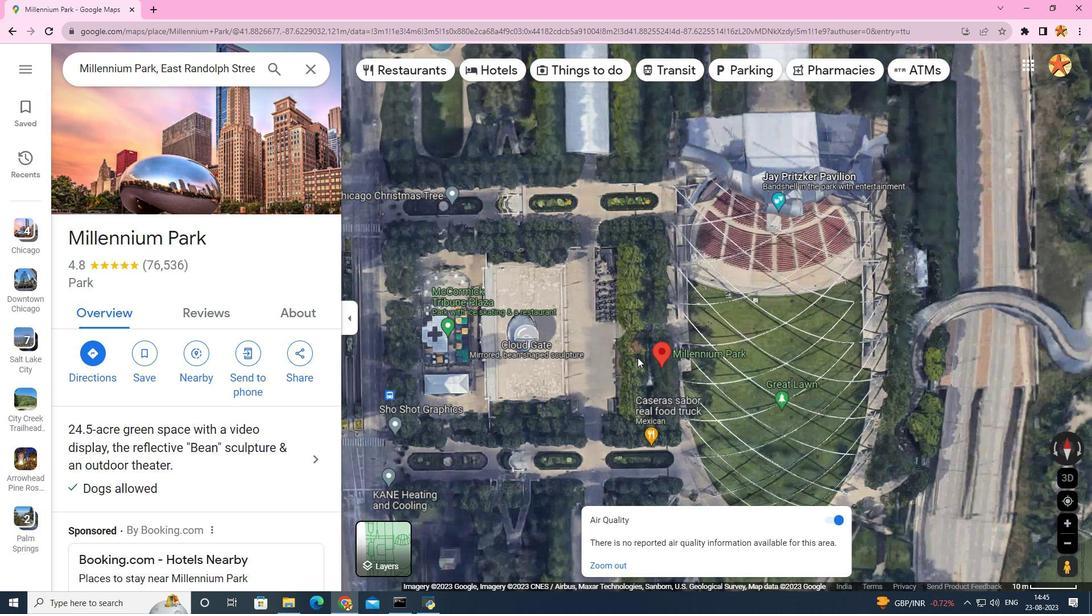 
Action: Mouse scrolled (640, 354) with delta (0, 0)
Screenshot: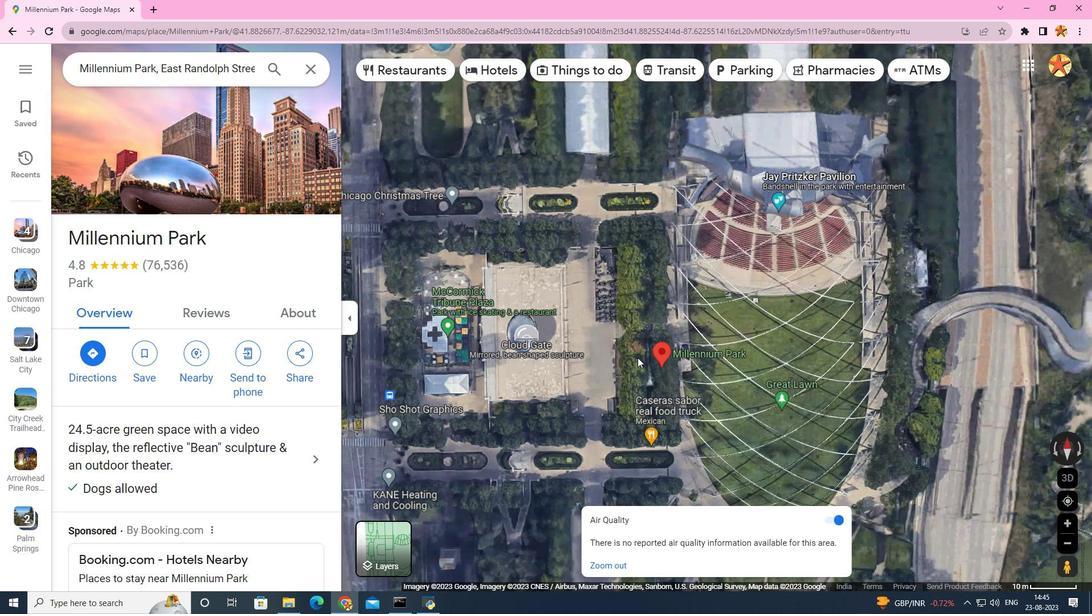 
Action: Mouse moved to (639, 355)
Screenshot: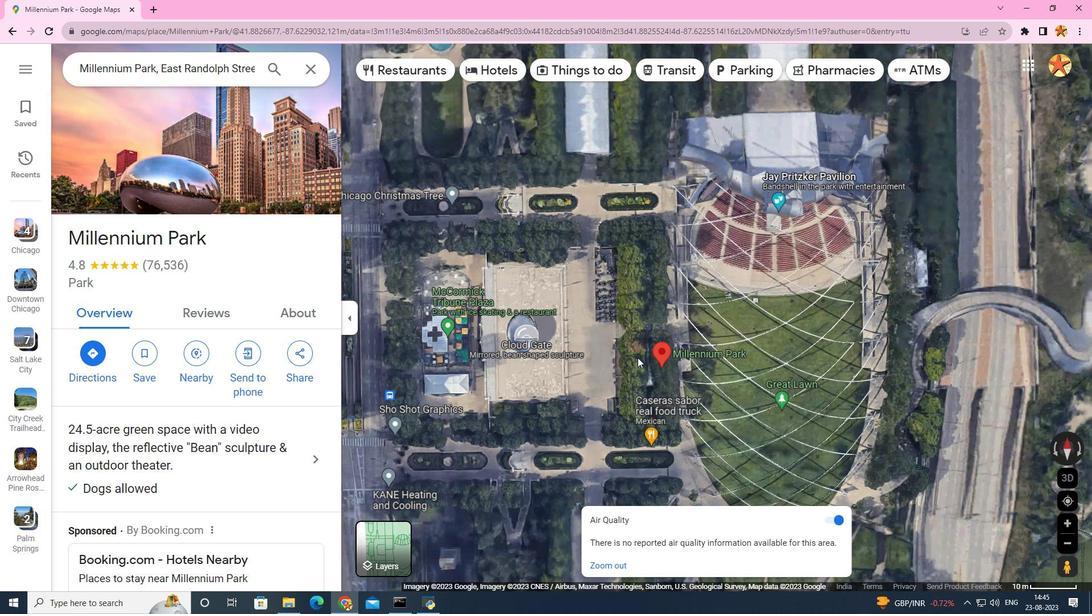 
Action: Mouse scrolled (639, 355) with delta (0, 0)
Screenshot: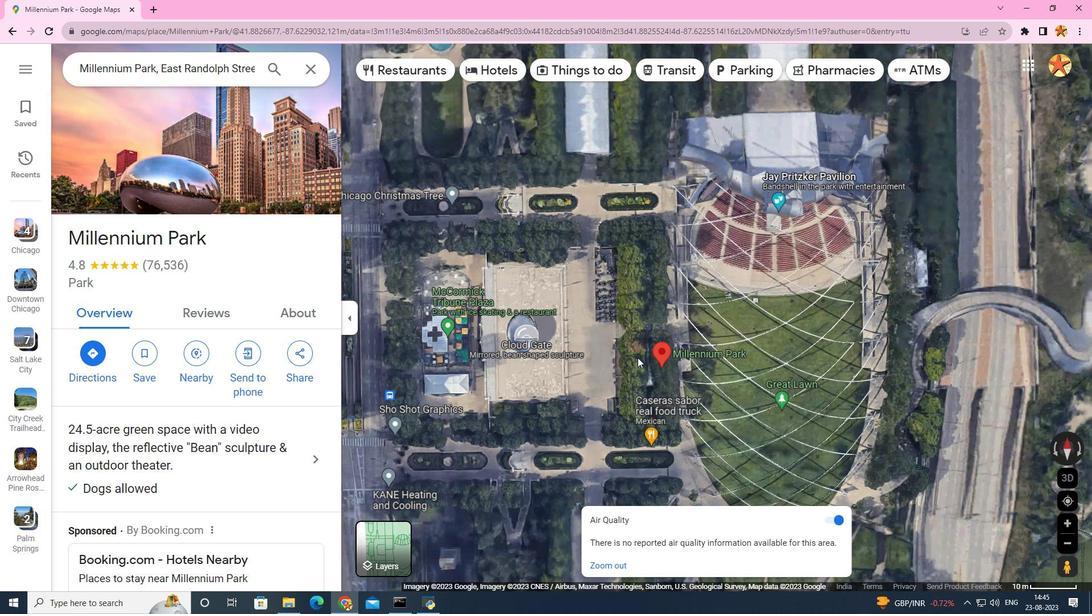 
Action: Mouse moved to (638, 356)
Screenshot: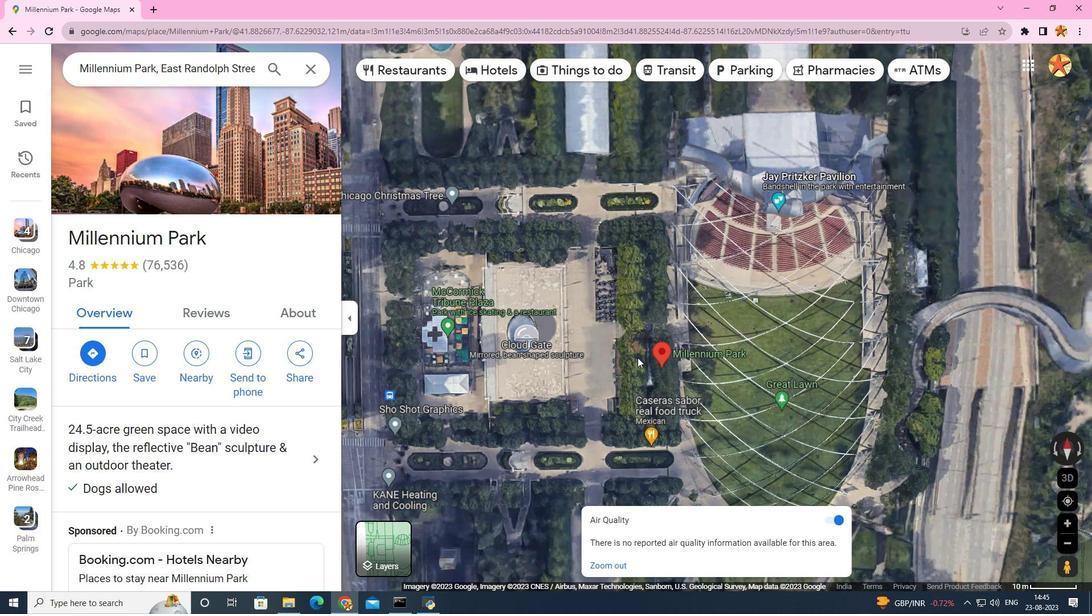 
Action: Mouse scrolled (638, 356) with delta (0, 0)
Screenshot: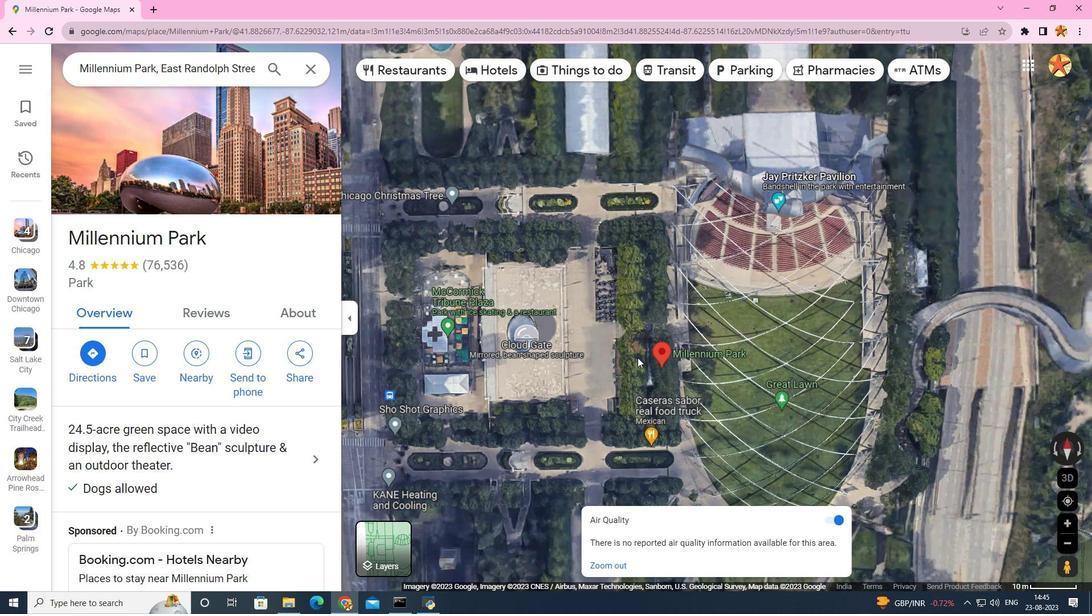 
Action: Mouse moved to (638, 357)
Screenshot: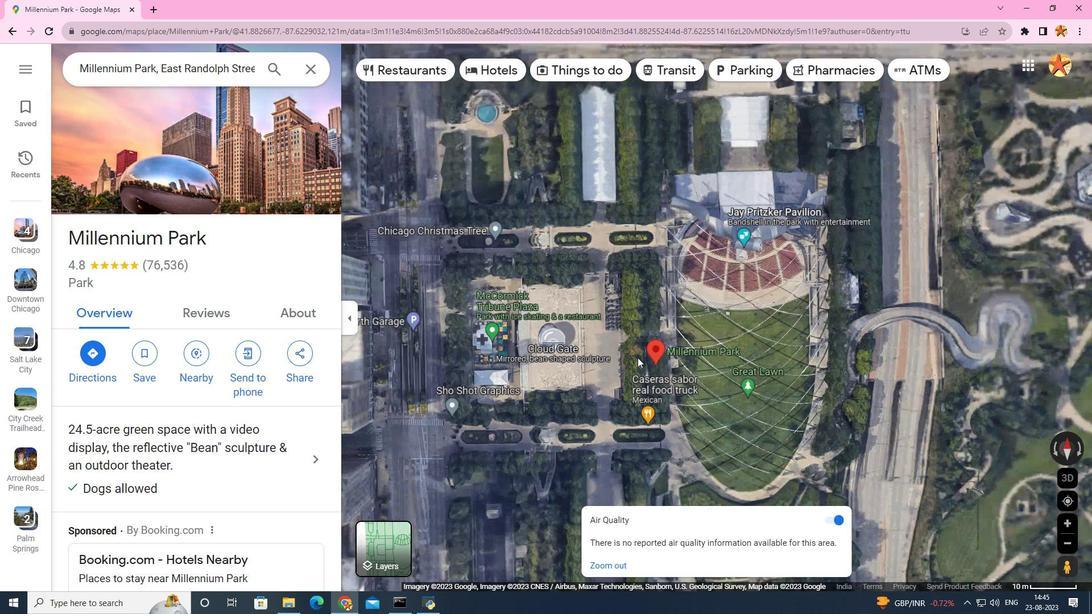 
Action: Mouse scrolled (638, 356) with delta (0, 0)
Screenshot: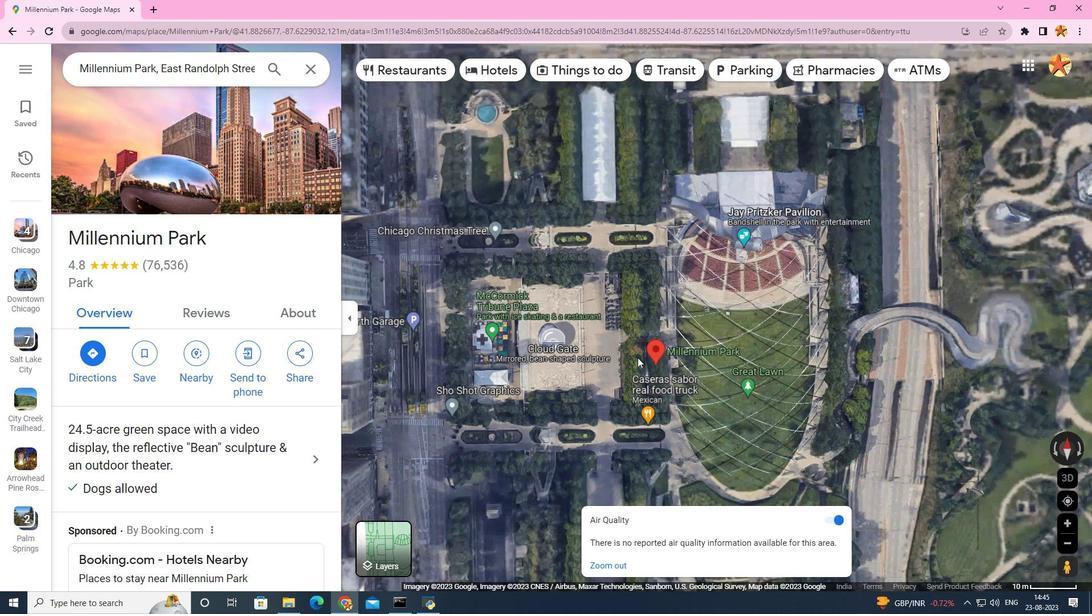 
Action: Mouse moved to (638, 358)
Screenshot: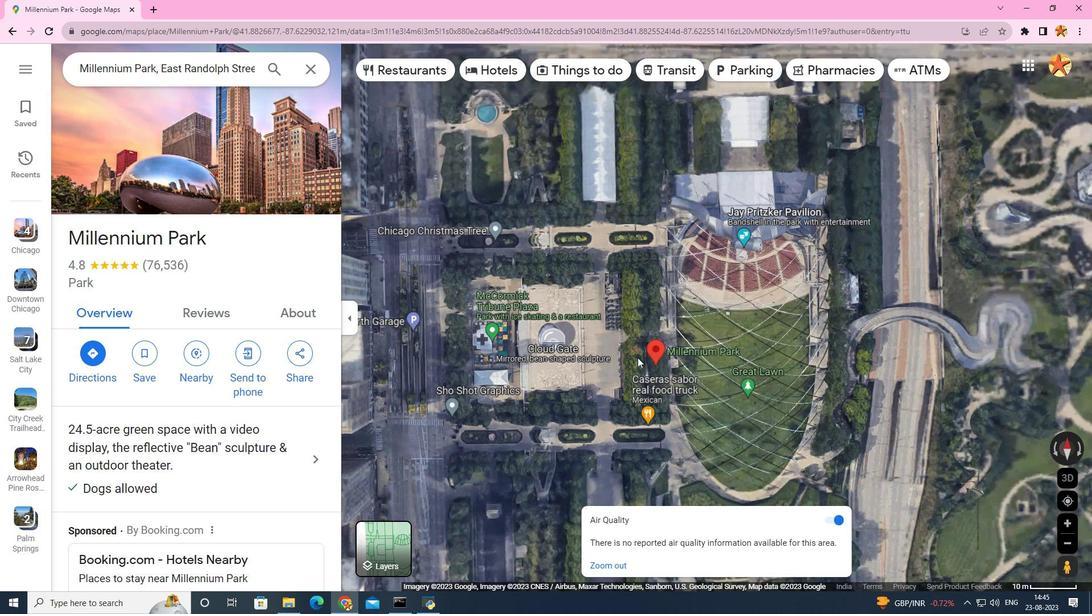 
Action: Mouse scrolled (638, 358) with delta (0, 0)
Screenshot: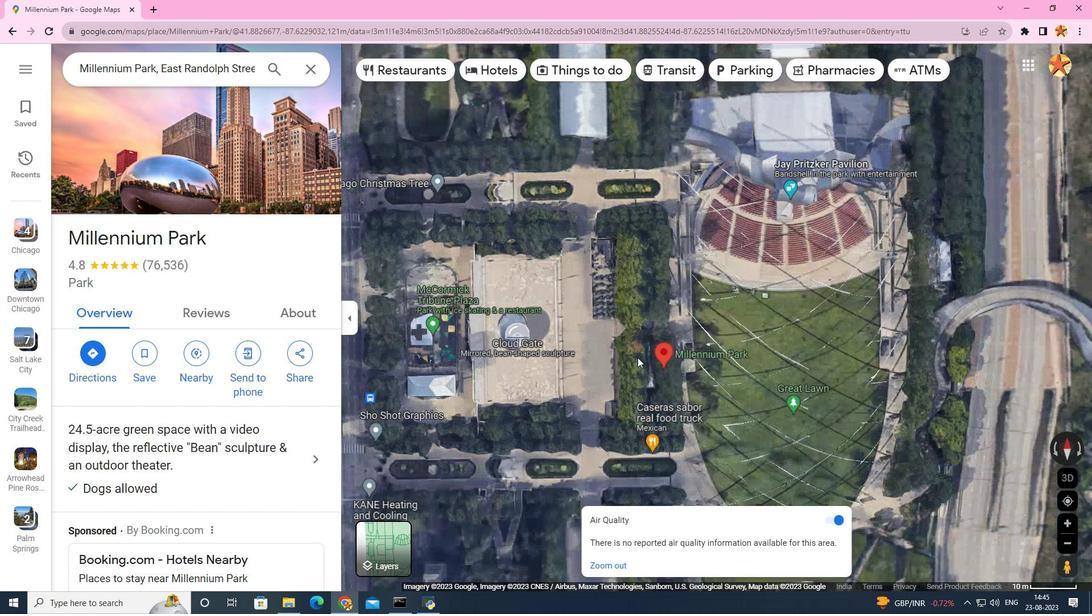 
Action: Mouse scrolled (638, 358) with delta (0, 0)
Screenshot: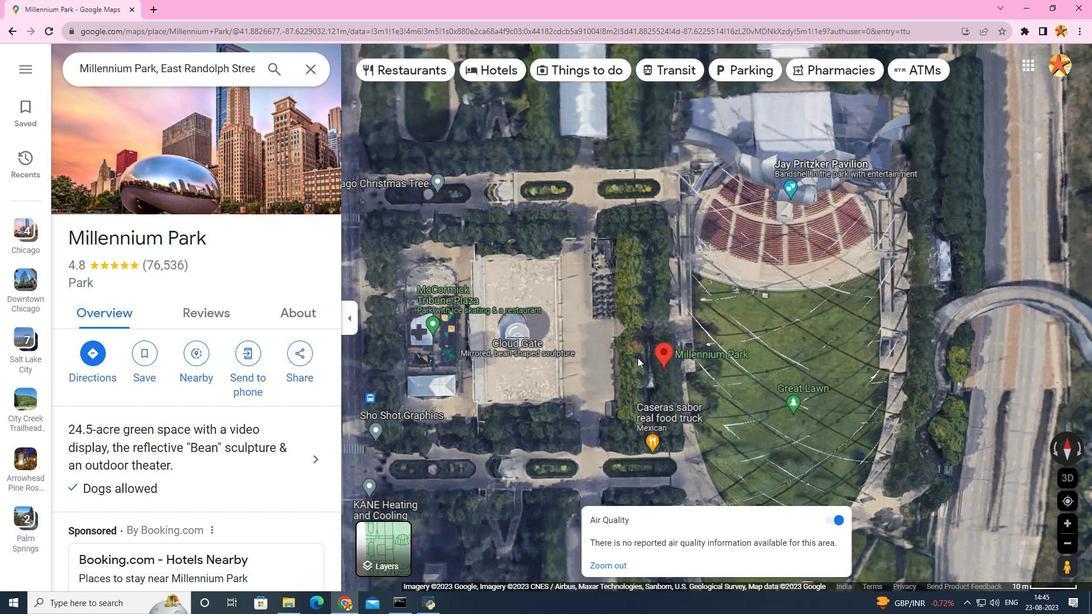 
Action: Mouse scrolled (638, 358) with delta (0, 0)
Screenshot: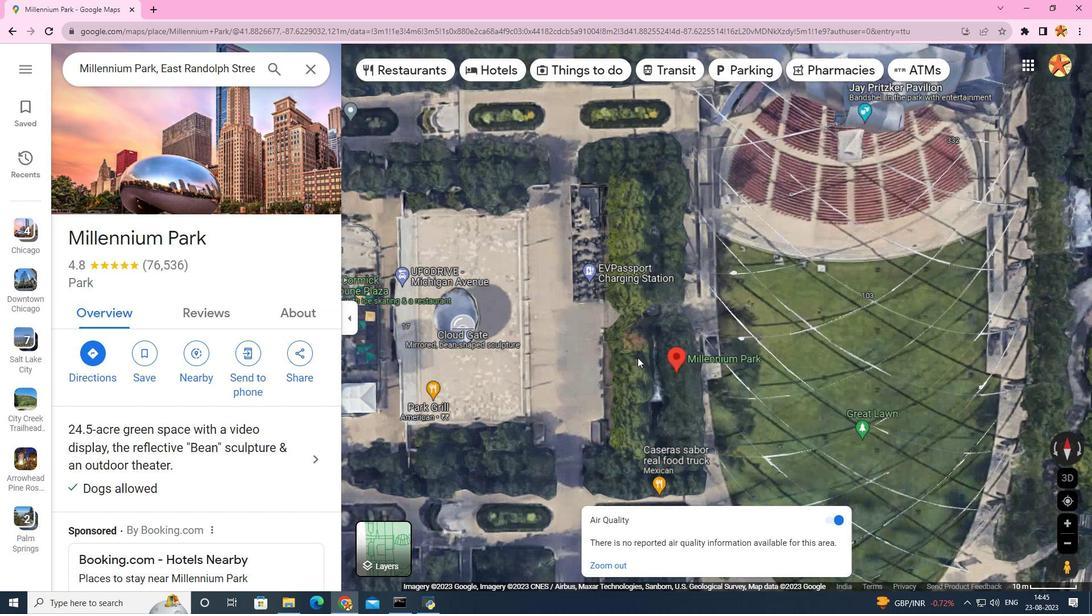 
Action: Mouse scrolled (638, 358) with delta (0, 0)
Screenshot: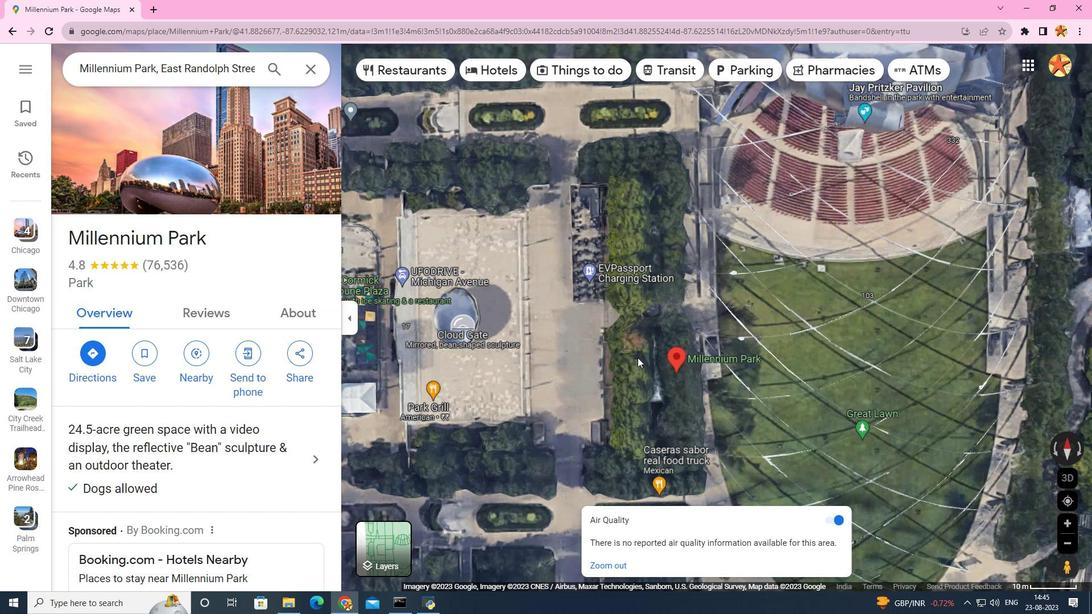 
Action: Mouse scrolled (638, 358) with delta (0, 0)
Screenshot: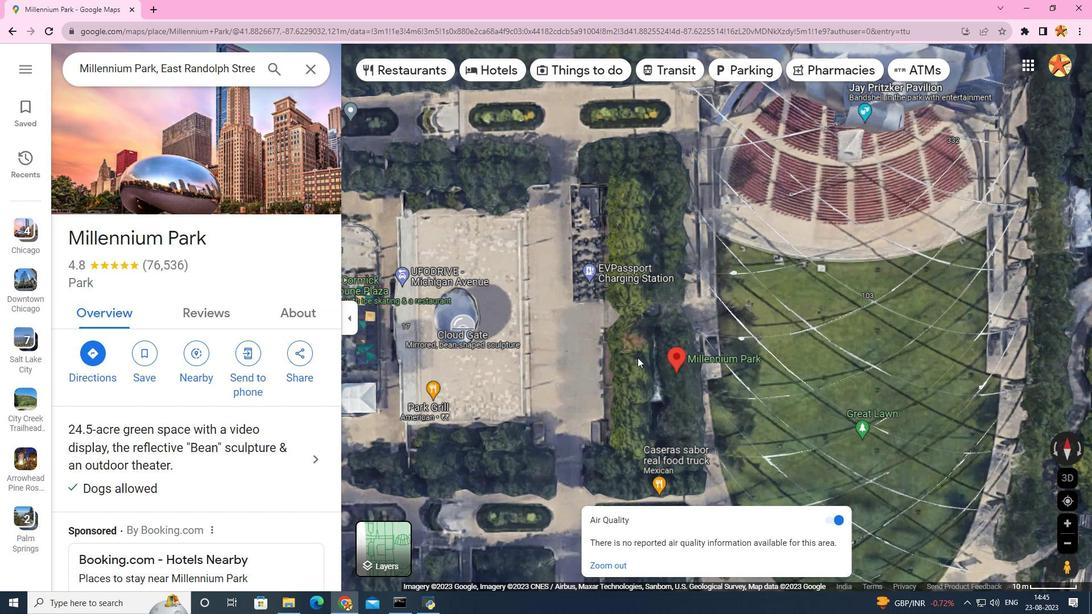 
Action: Mouse scrolled (638, 358) with delta (0, 0)
Screenshot: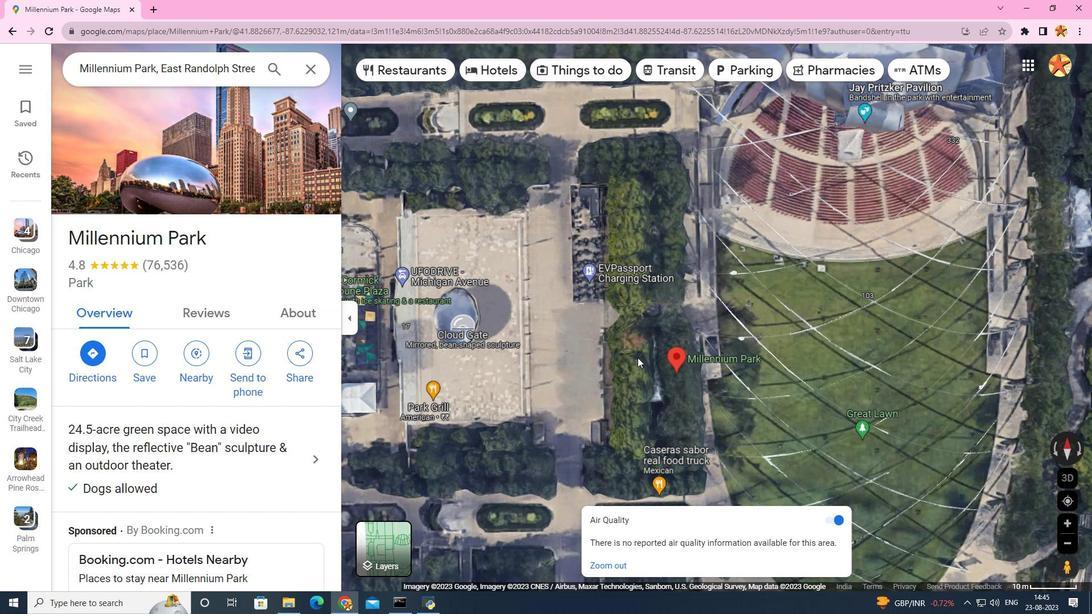 
Action: Mouse scrolled (638, 358) with delta (0, 0)
Screenshot: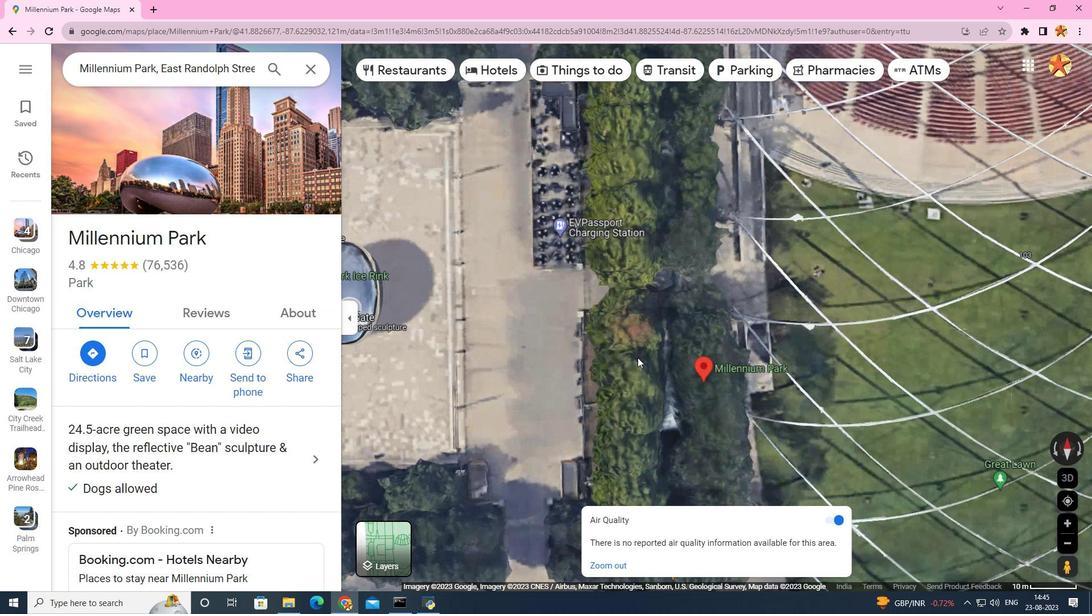 
